 Task: In the  document ion.pdf Insert horizontal line 'below the text' Create the translated copy of the document in  'Italian' Select the first point and Clear Formatting
Action: Mouse moved to (389, 278)
Screenshot: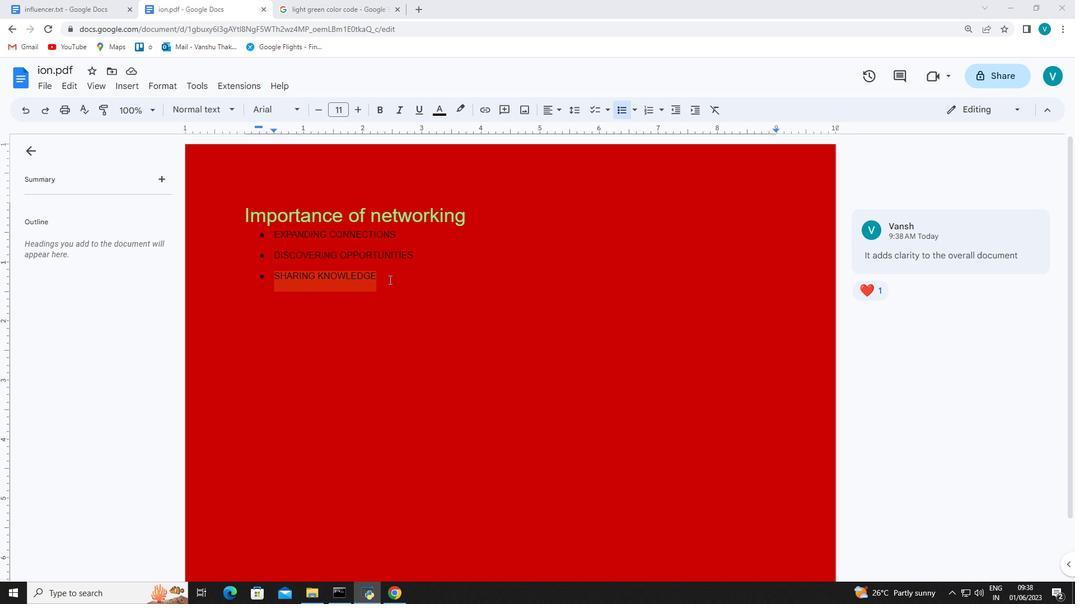 
Action: Mouse pressed left at (389, 278)
Screenshot: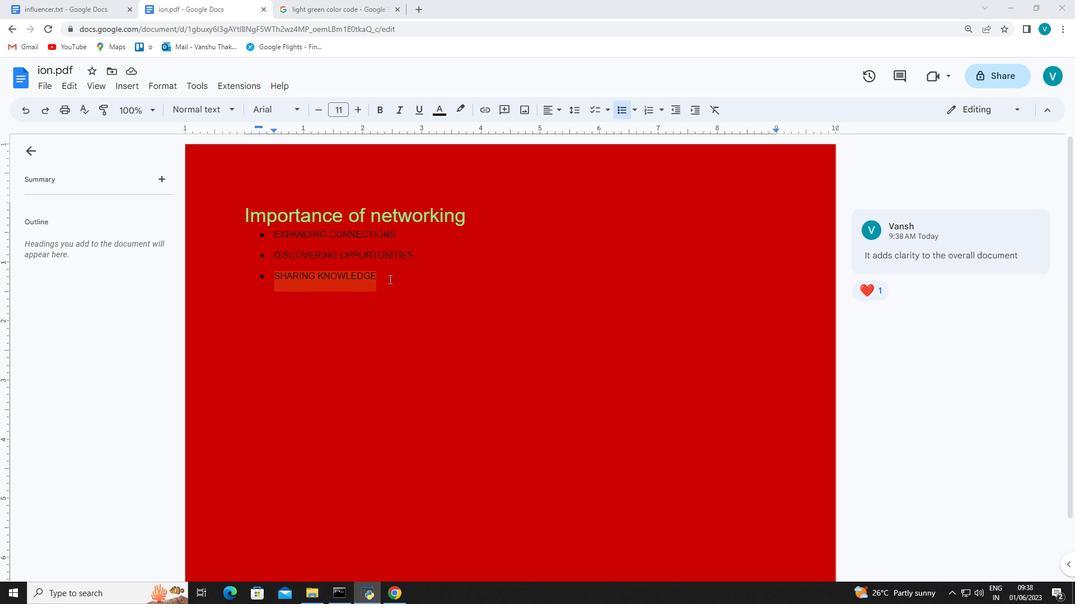 
Action: Mouse moved to (390, 277)
Screenshot: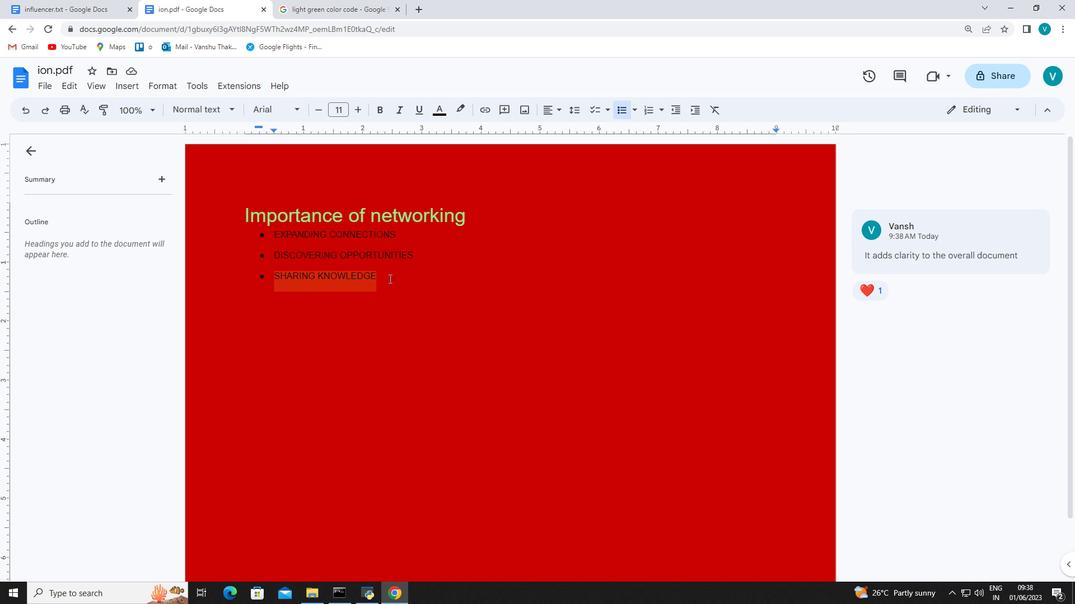 
Action: Key pressed <Key.enter>
Screenshot: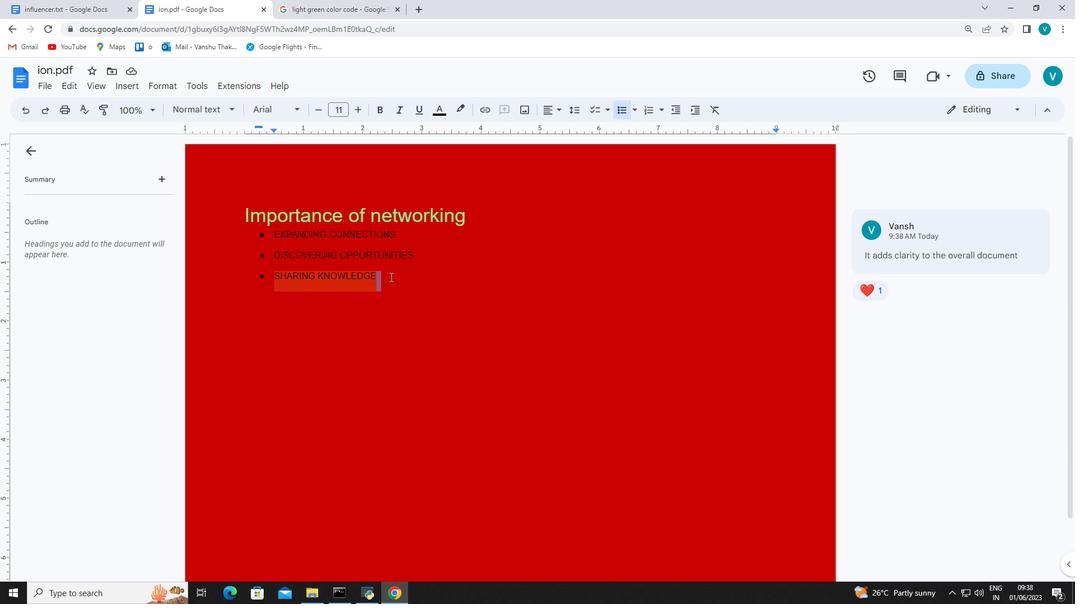 
Action: Mouse moved to (378, 278)
Screenshot: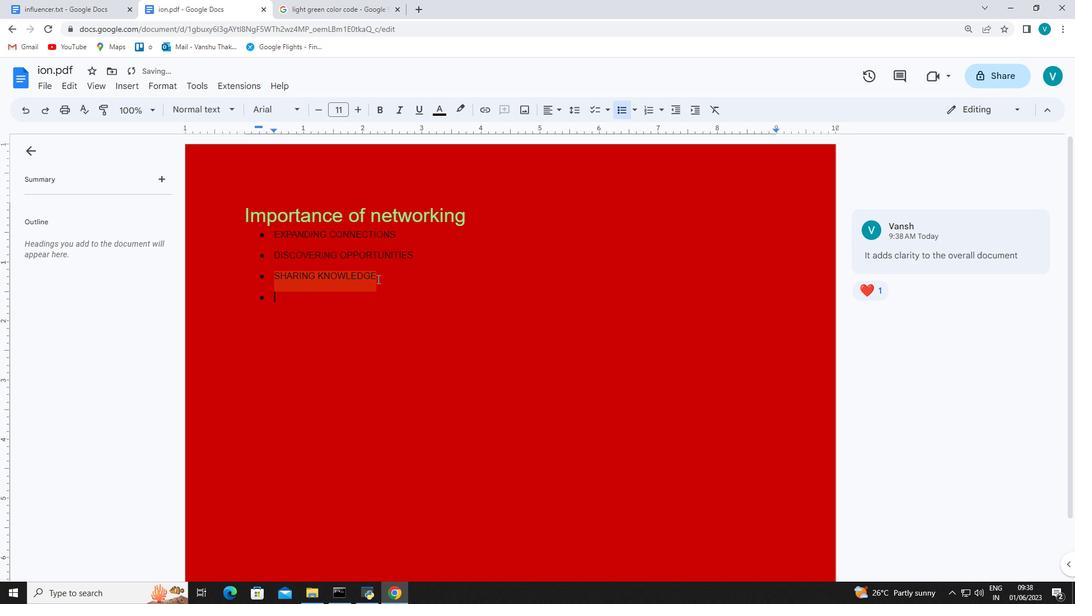 
Action: Mouse pressed left at (378, 278)
Screenshot: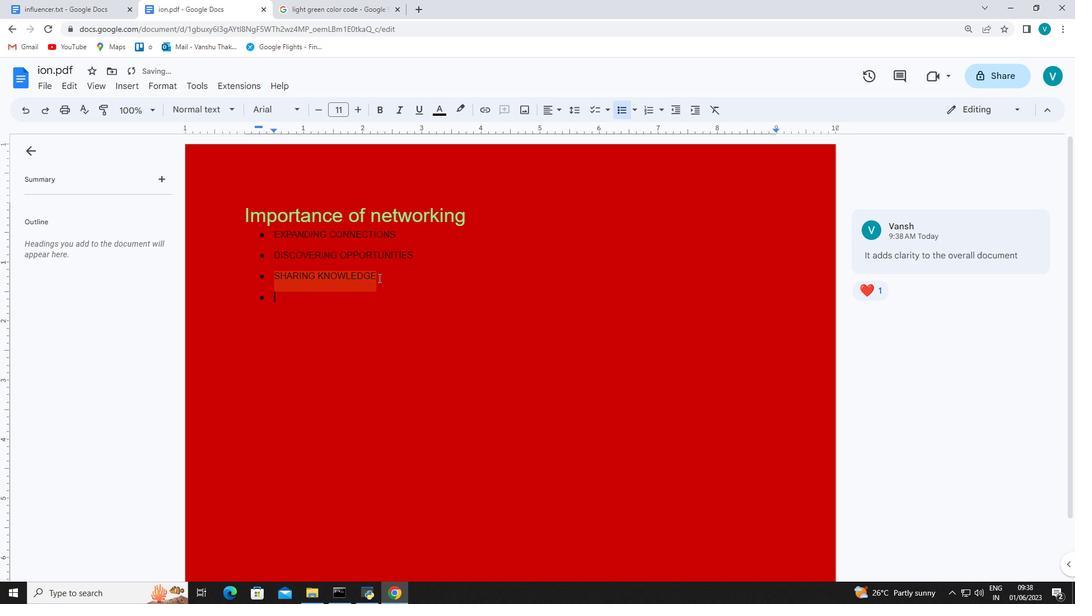 
Action: Mouse moved to (265, 300)
Screenshot: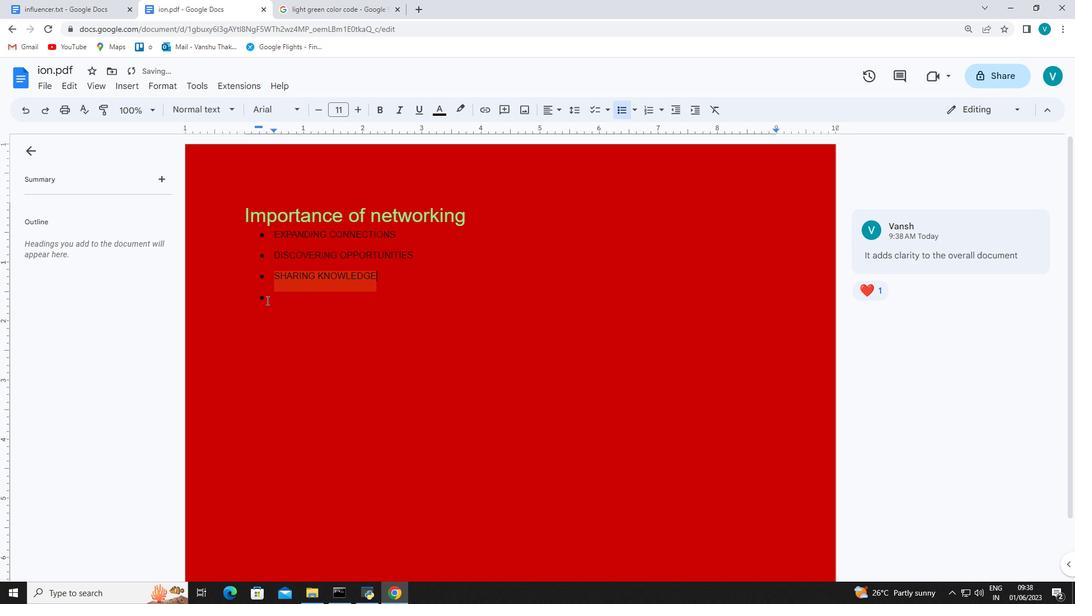 
Action: Mouse pressed left at (265, 300)
Screenshot: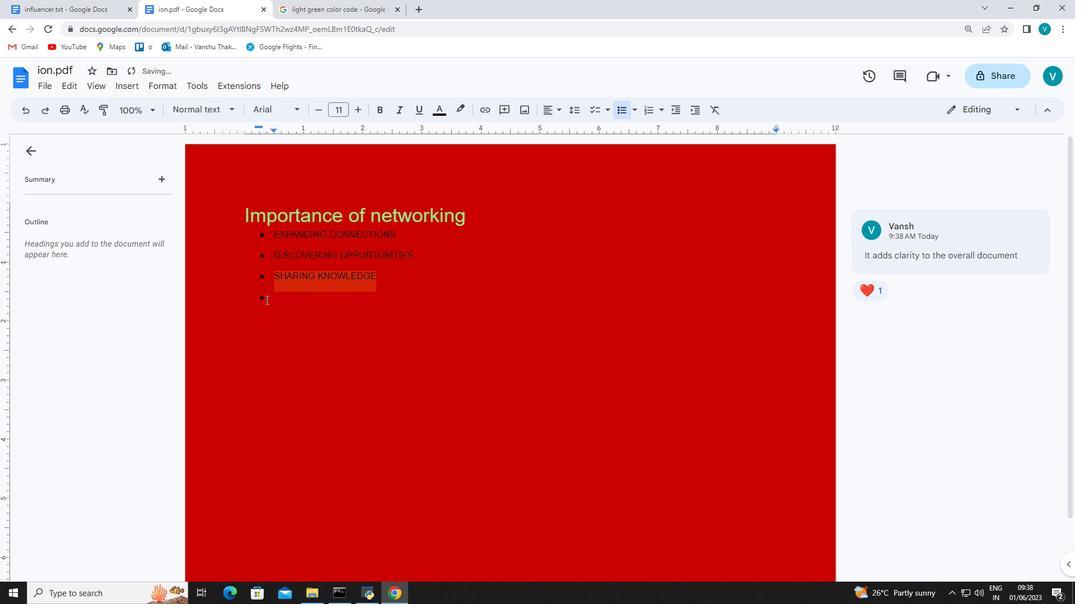 
Action: Mouse moved to (264, 299)
Screenshot: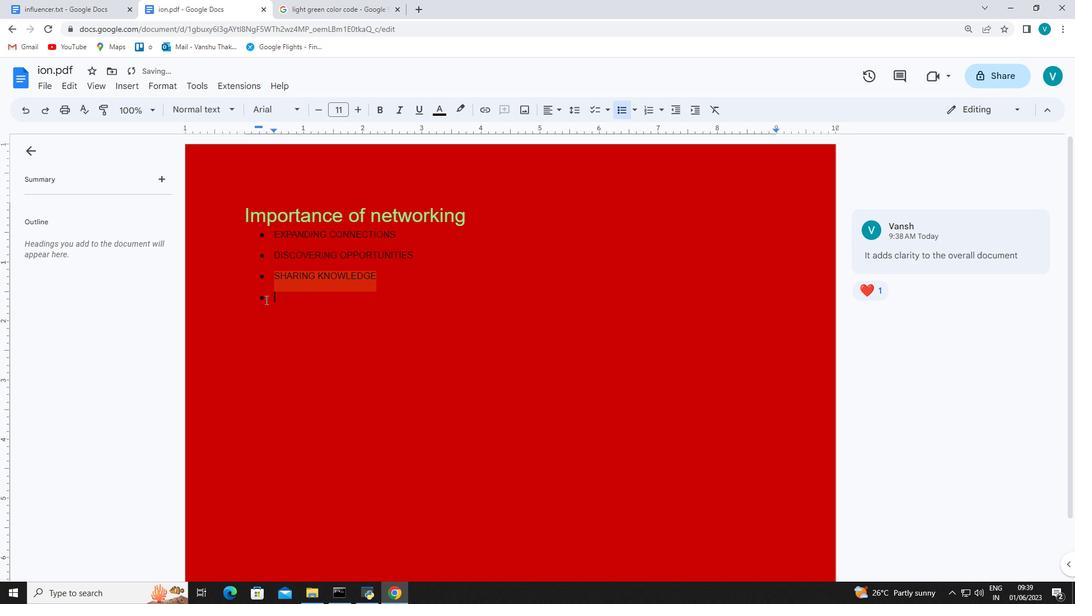 
Action: Mouse pressed left at (264, 299)
Screenshot: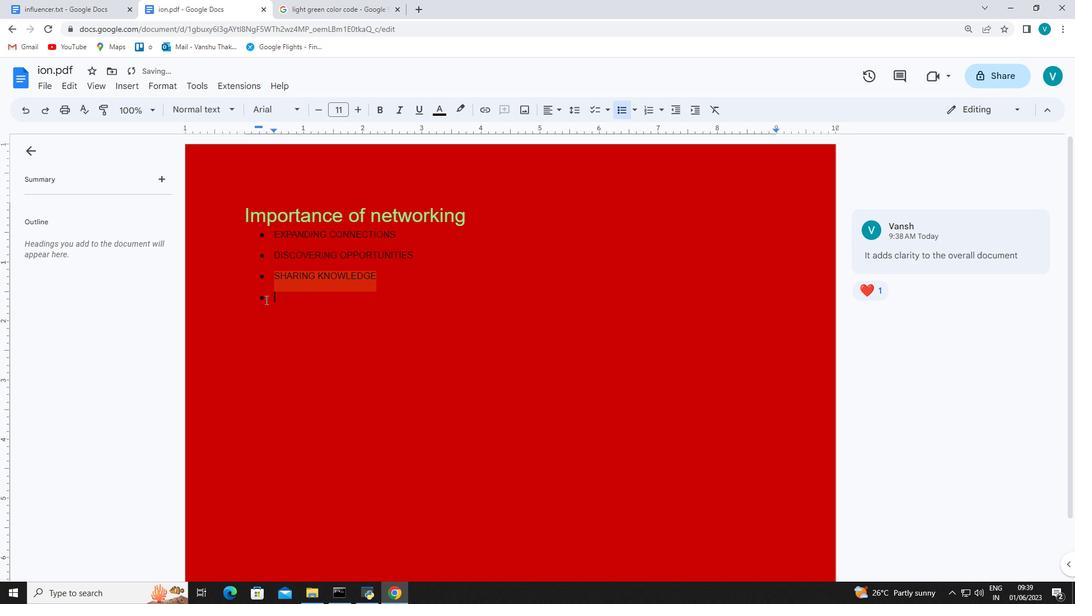 
Action: Mouse moved to (266, 298)
Screenshot: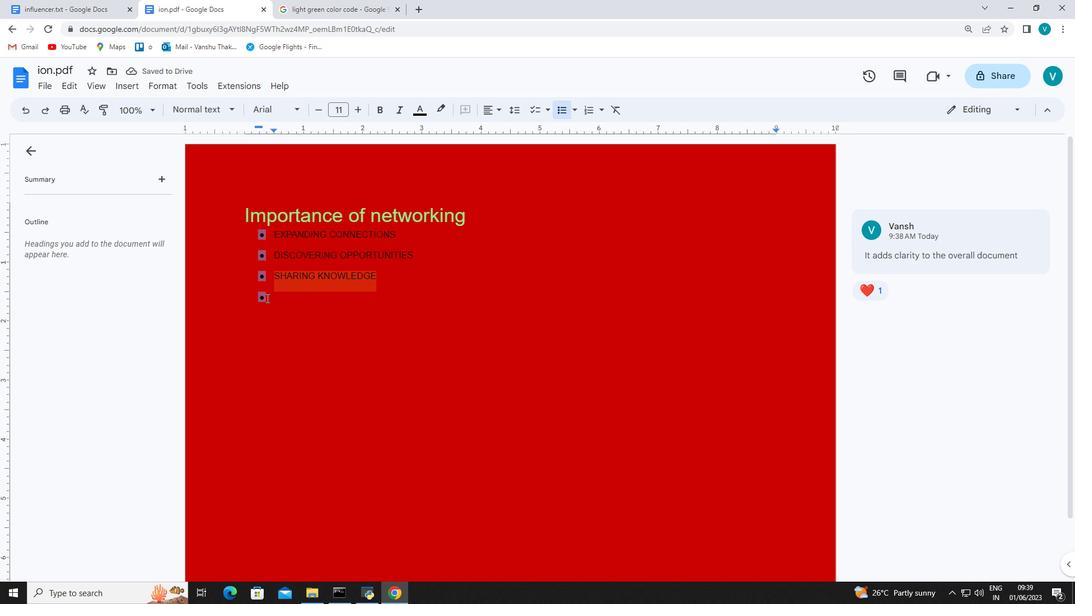 
Action: Mouse pressed left at (266, 298)
Screenshot: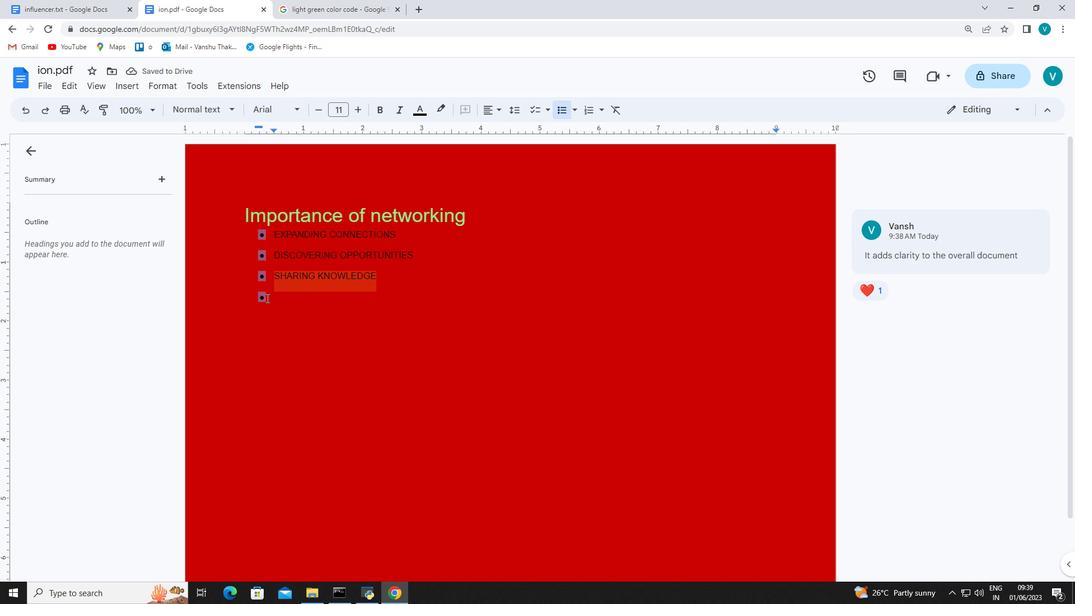 
Action: Mouse moved to (270, 301)
Screenshot: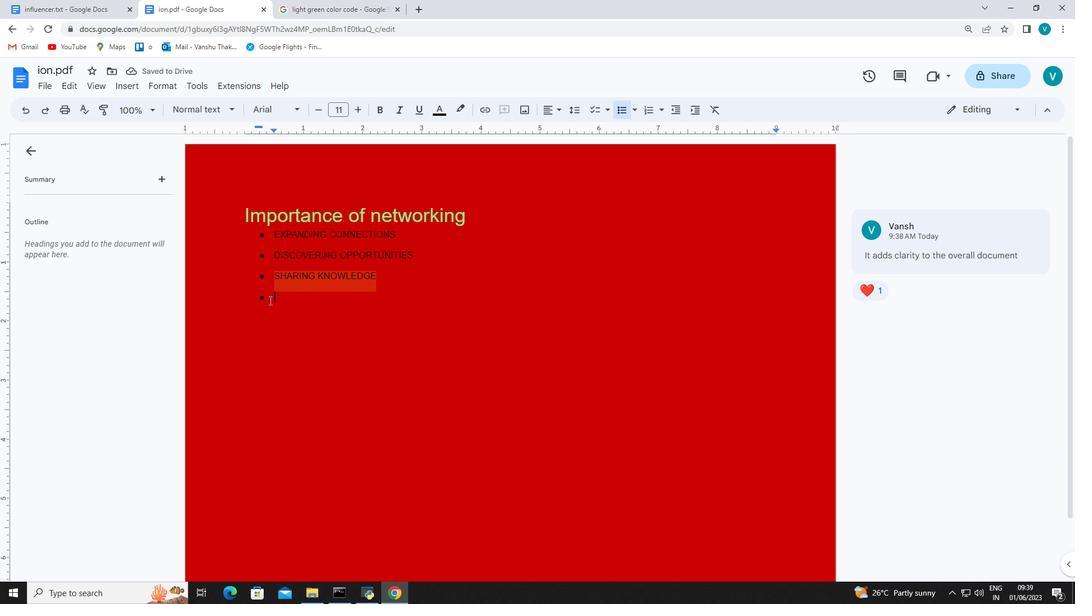 
Action: Key pressed <Key.backspace>
Screenshot: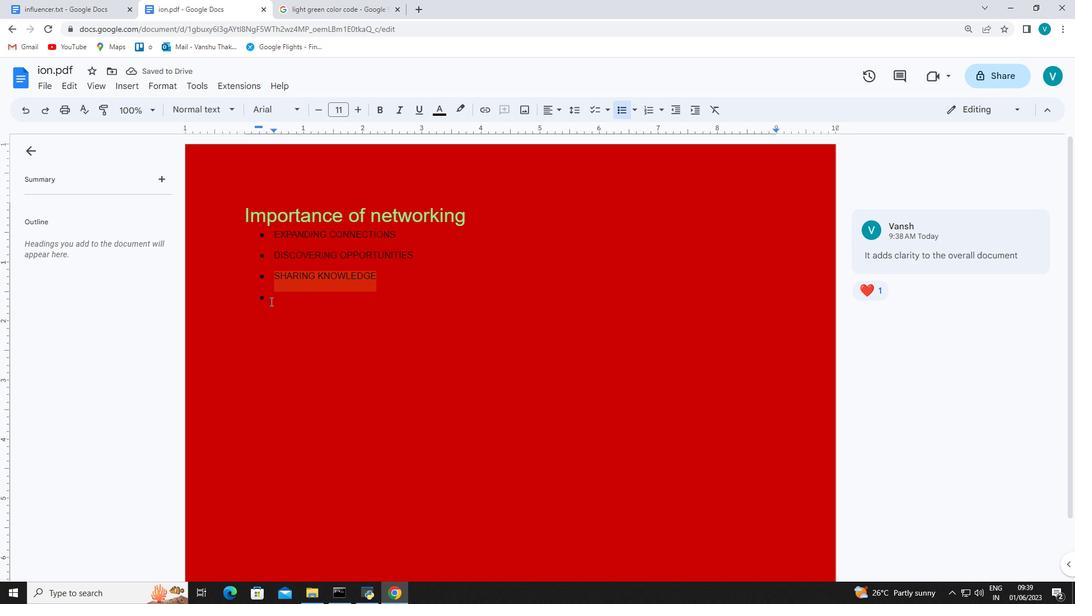 
Action: Mouse moved to (387, 272)
Screenshot: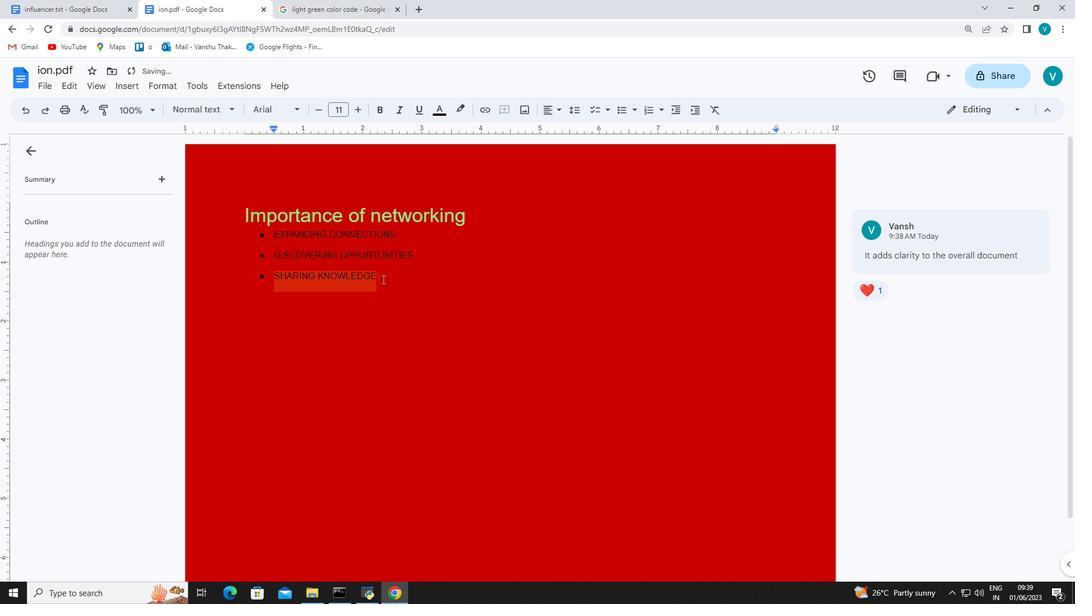 
Action: Mouse pressed left at (387, 272)
Screenshot: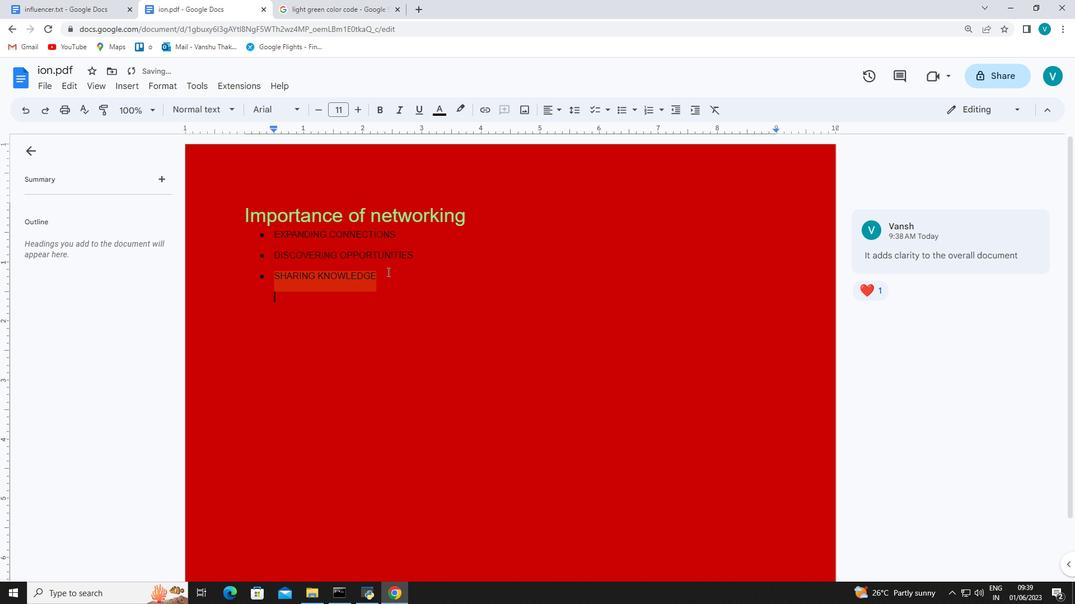 
Action: Mouse moved to (133, 89)
Screenshot: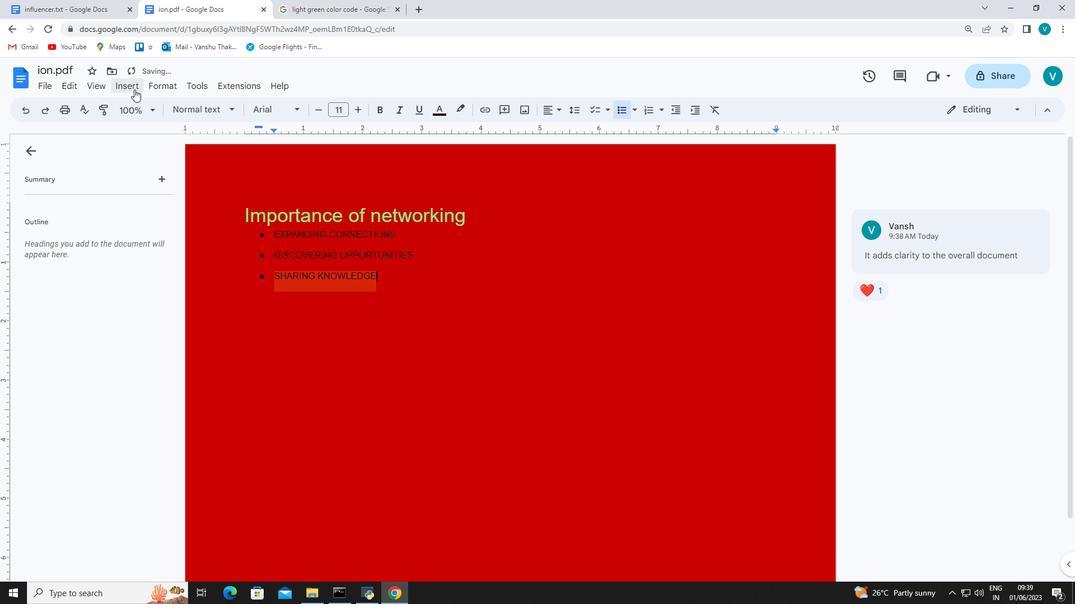 
Action: Mouse pressed left at (133, 89)
Screenshot: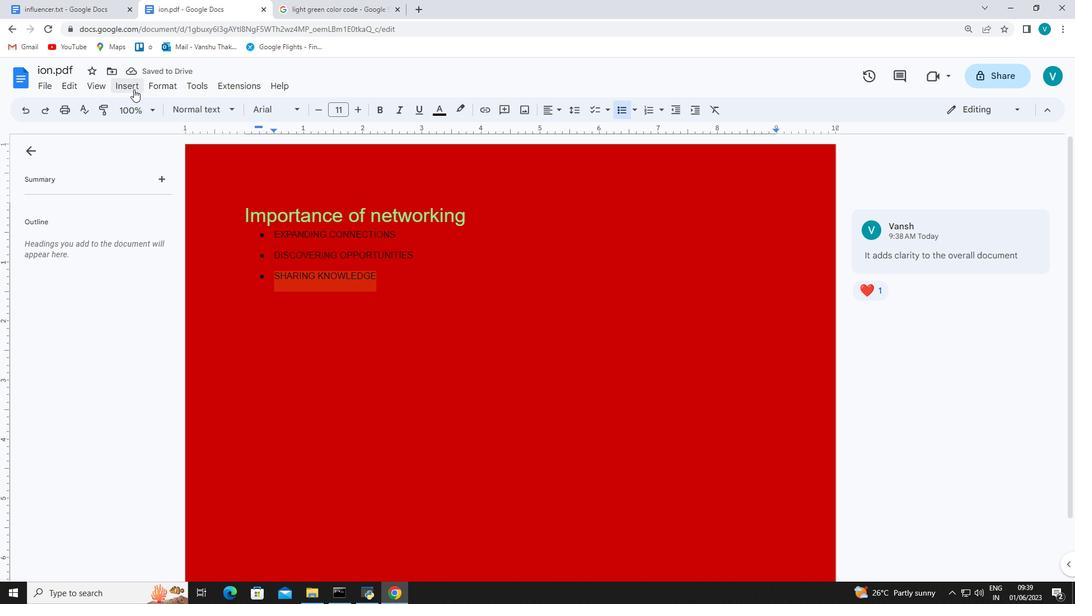 
Action: Mouse moved to (145, 187)
Screenshot: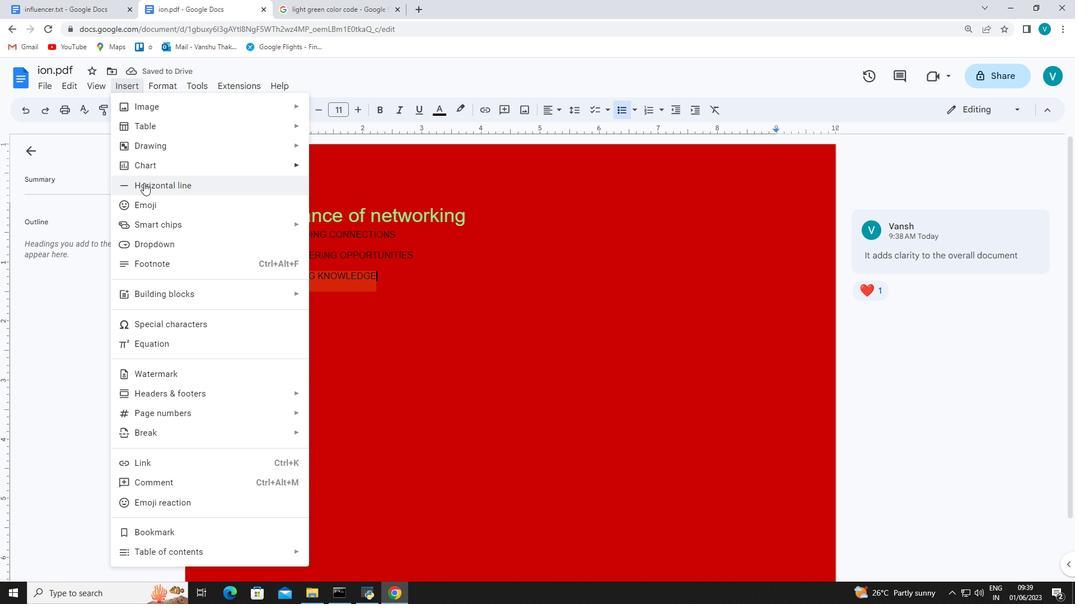 
Action: Mouse pressed left at (145, 187)
Screenshot: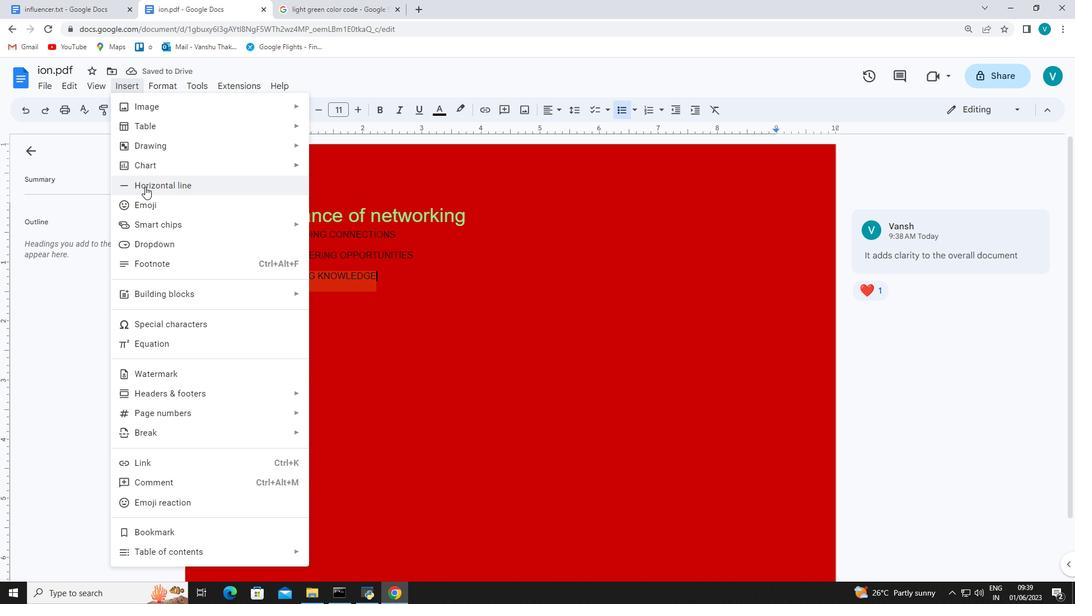 
Action: Mouse moved to (199, 86)
Screenshot: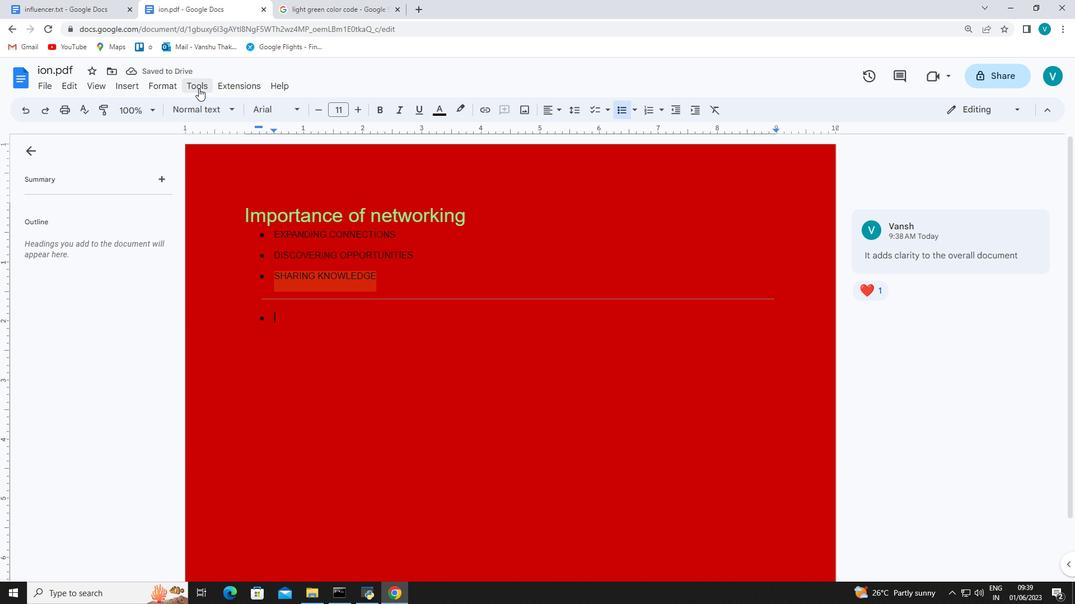 
Action: Mouse pressed left at (199, 86)
Screenshot: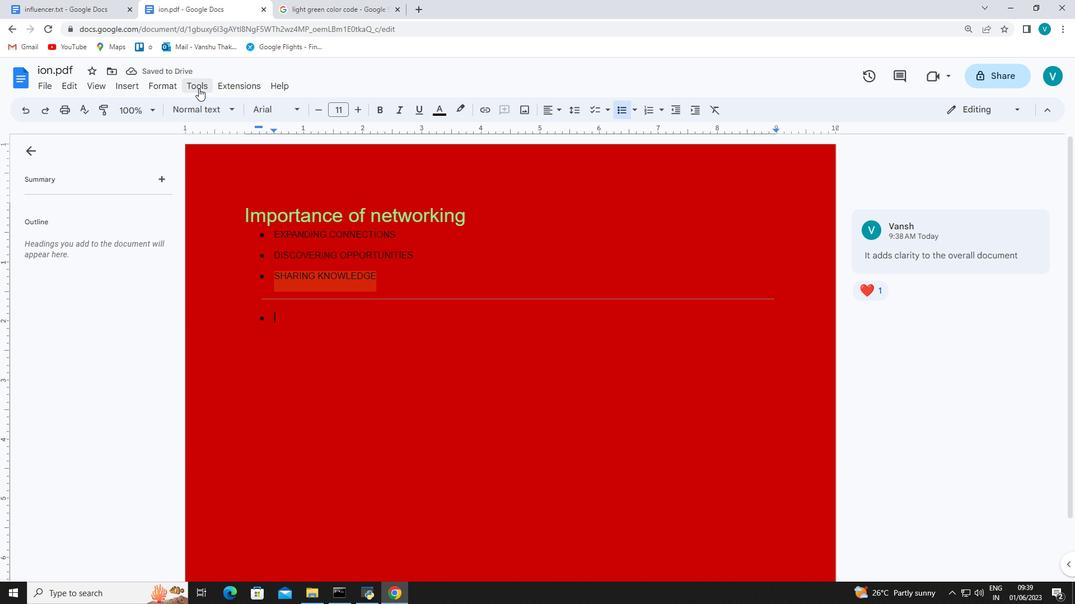 
Action: Mouse moved to (206, 272)
Screenshot: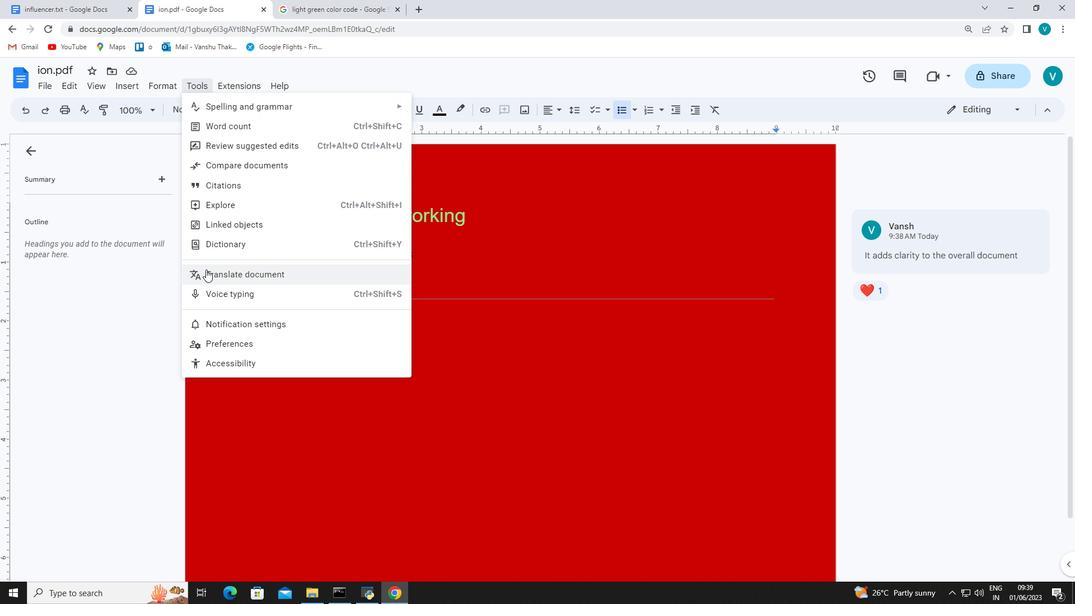 
Action: Mouse pressed left at (206, 272)
Screenshot: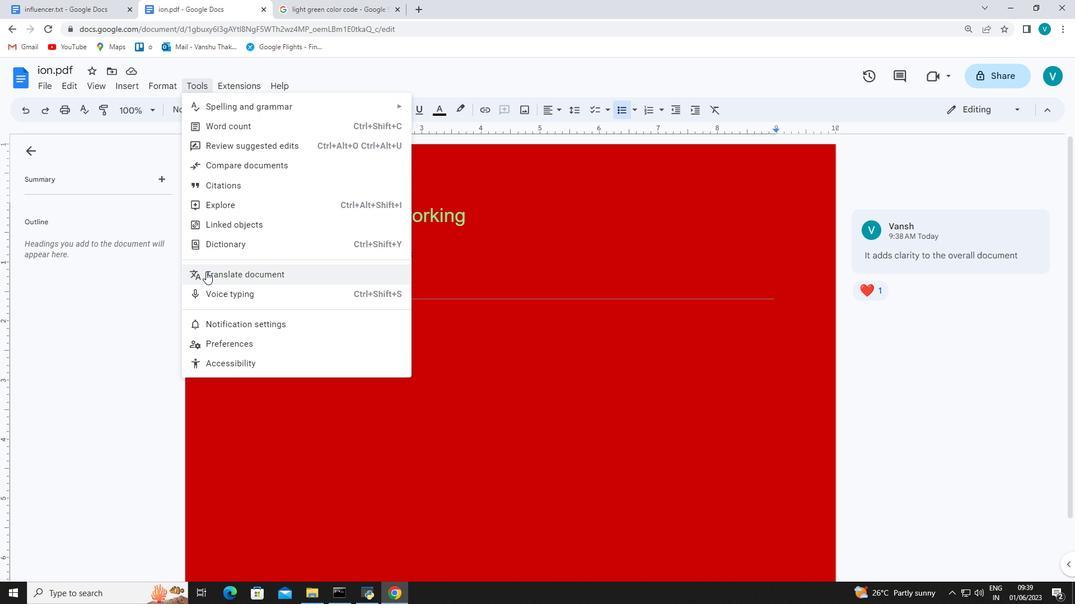 
Action: Mouse moved to (508, 344)
Screenshot: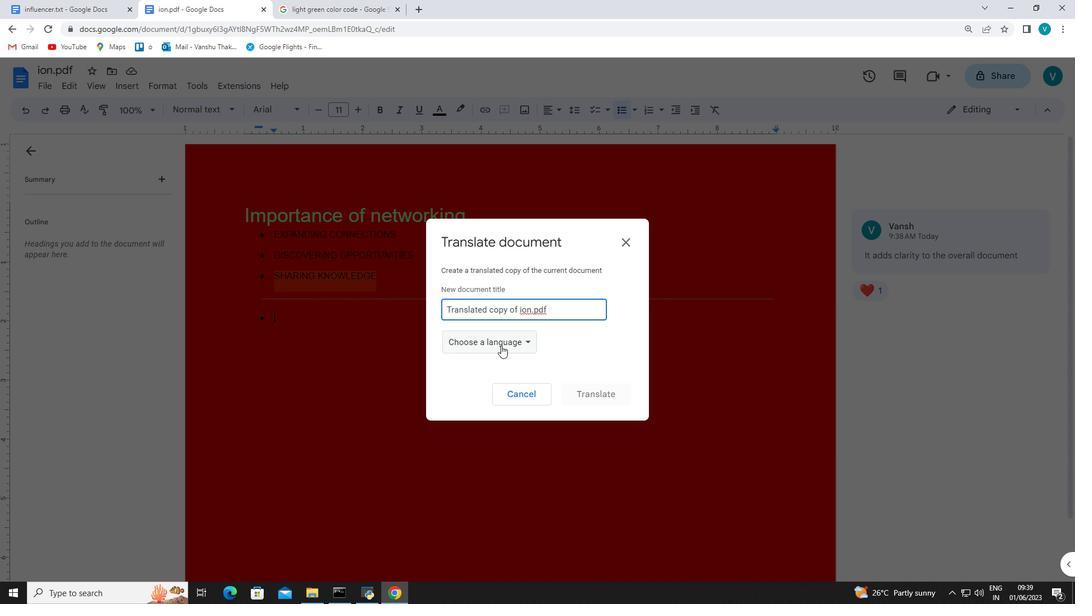 
Action: Mouse pressed left at (508, 344)
Screenshot: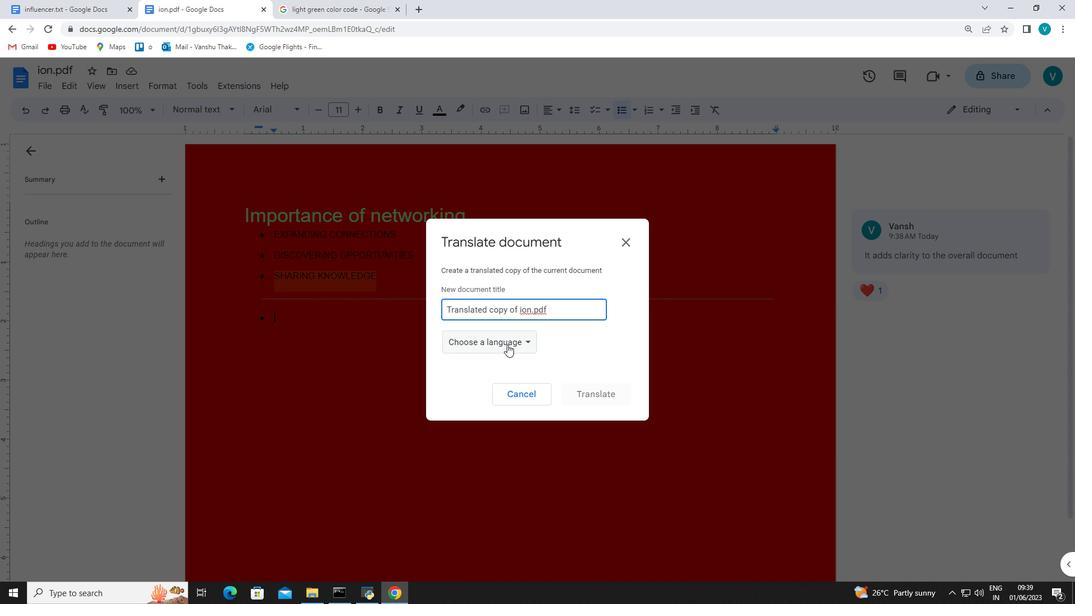 
Action: Mouse moved to (496, 388)
Screenshot: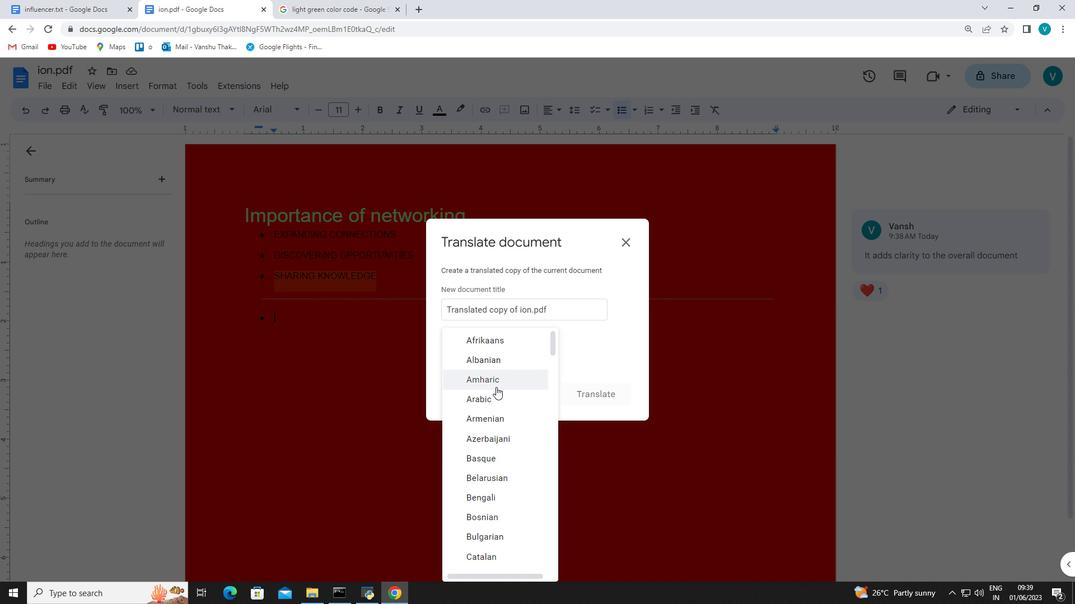 
Action: Mouse scrolled (496, 388) with delta (0, 0)
Screenshot: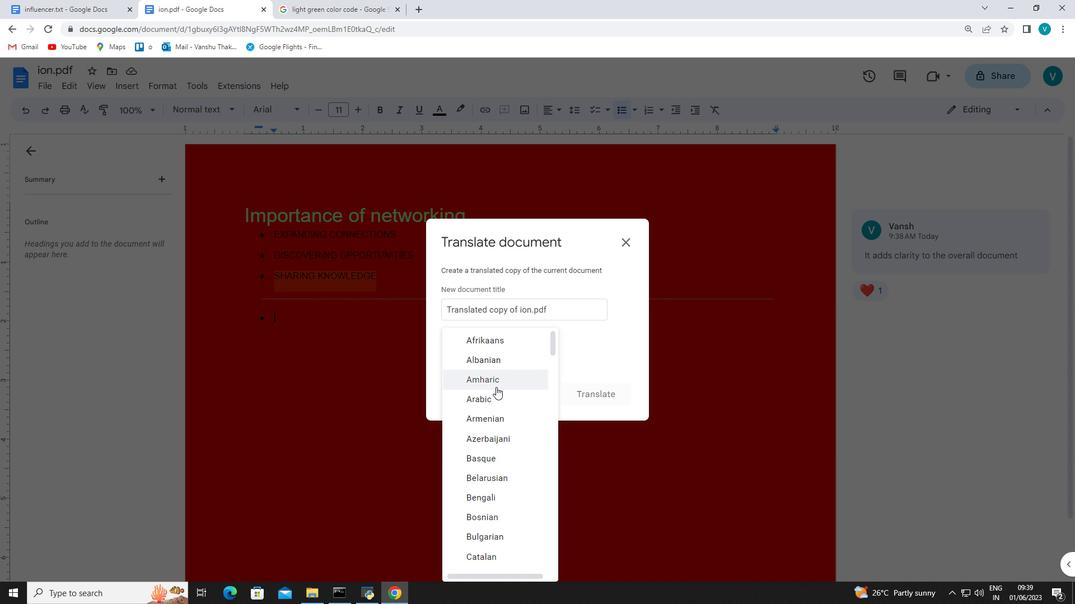 
Action: Mouse scrolled (496, 388) with delta (0, 0)
Screenshot: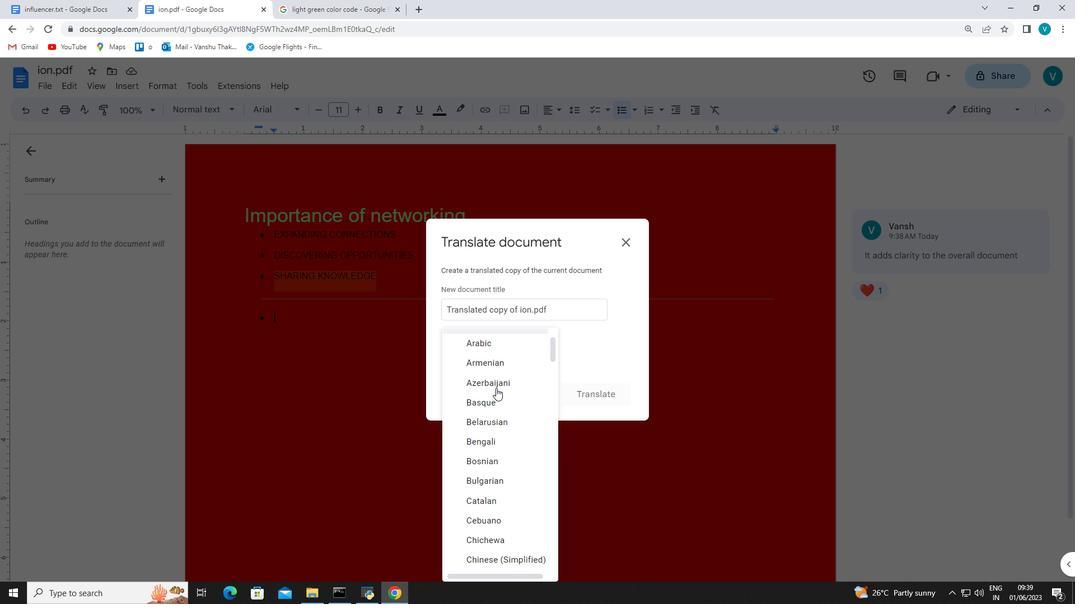 
Action: Mouse scrolled (496, 388) with delta (0, 0)
Screenshot: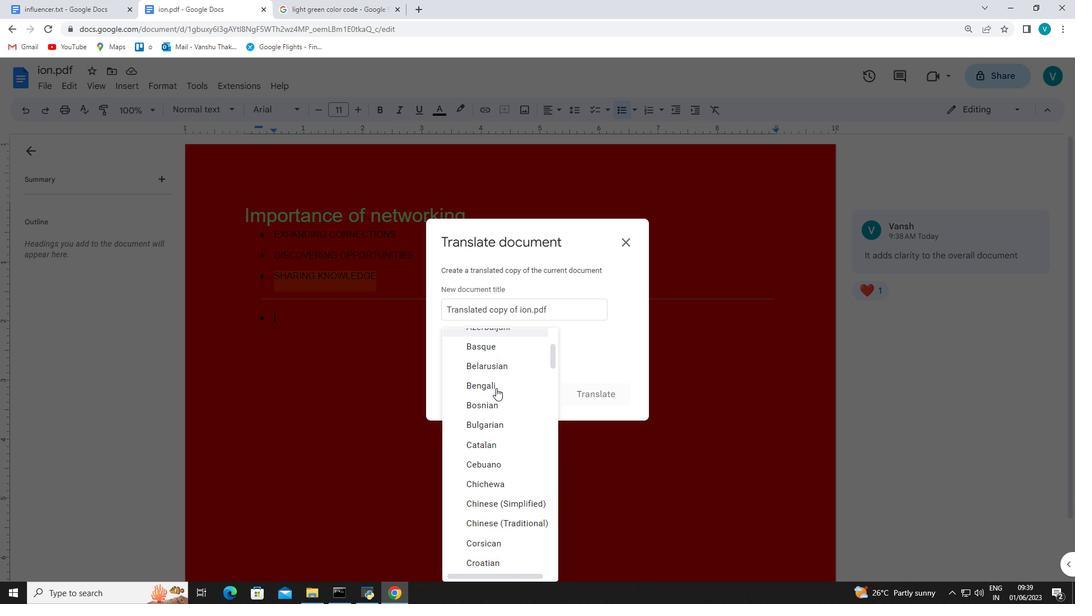 
Action: Mouse scrolled (496, 388) with delta (0, 0)
Screenshot: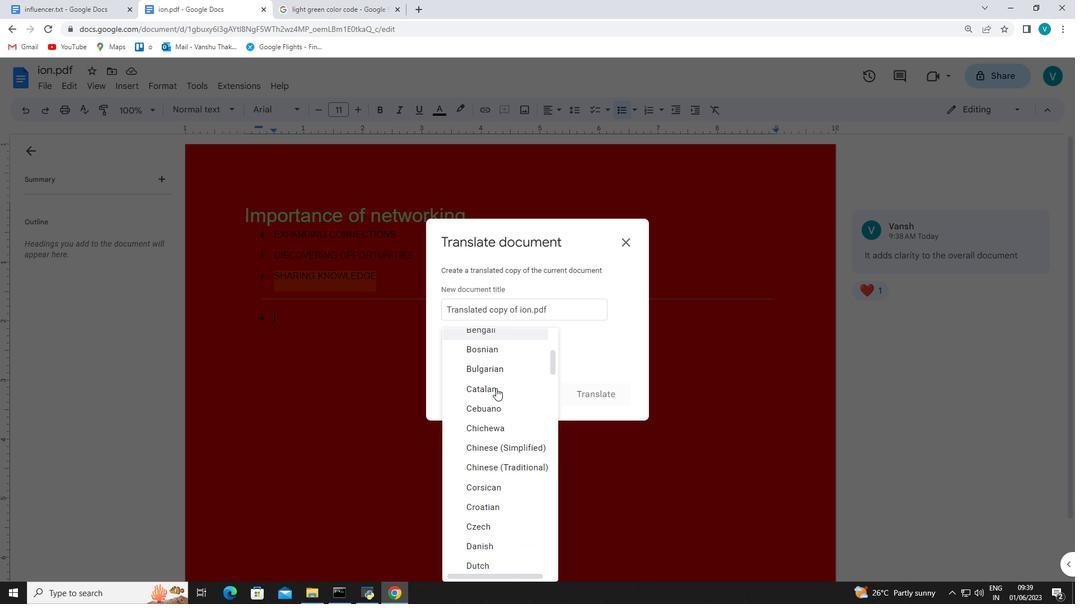 
Action: Mouse scrolled (496, 388) with delta (0, 0)
Screenshot: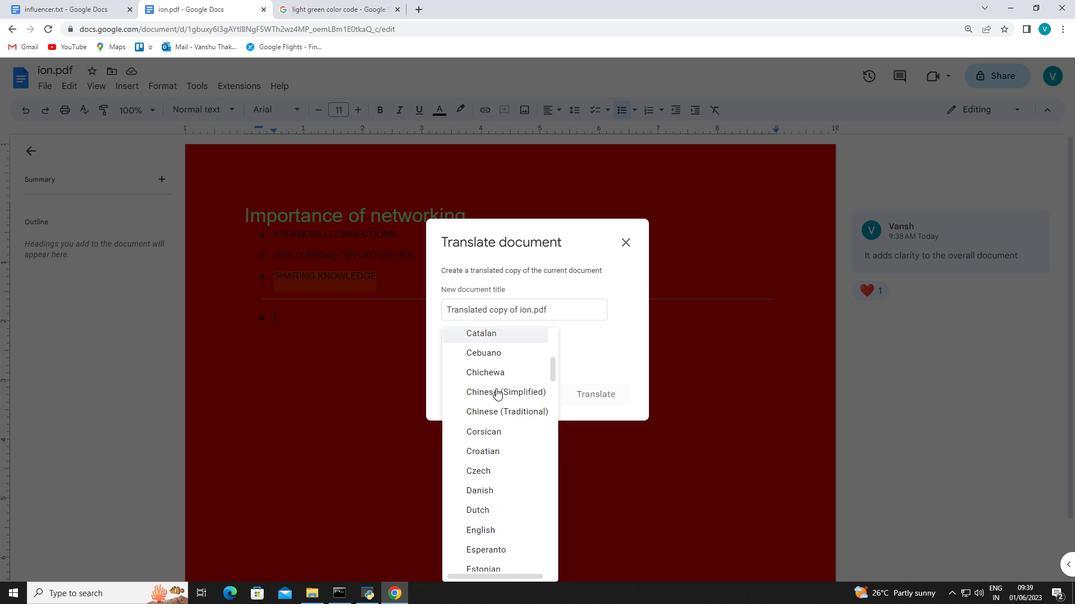 
Action: Mouse scrolled (496, 388) with delta (0, 0)
Screenshot: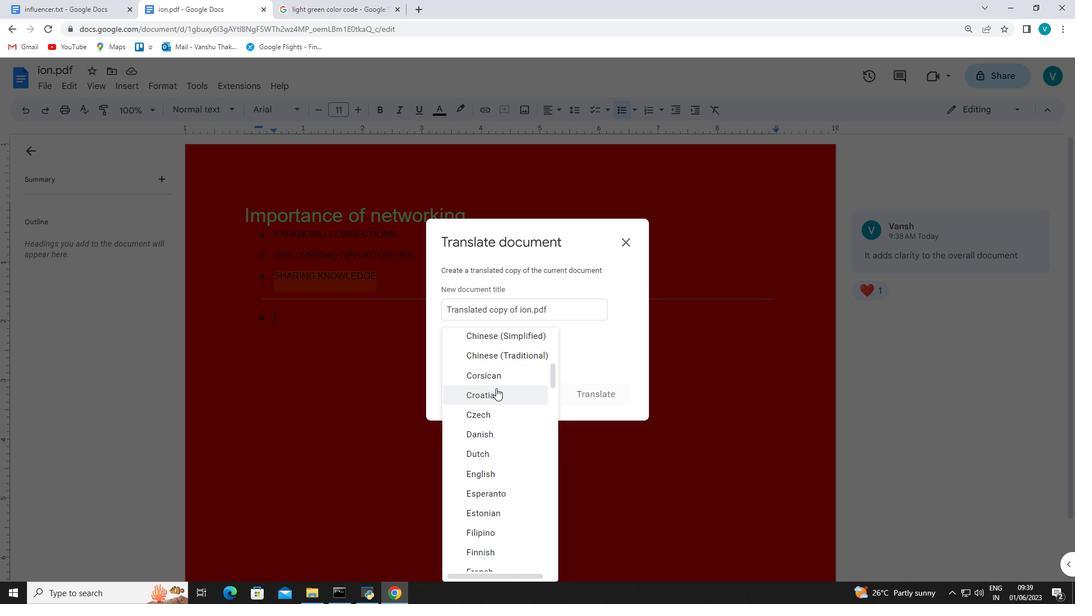 
Action: Mouse scrolled (496, 388) with delta (0, 0)
Screenshot: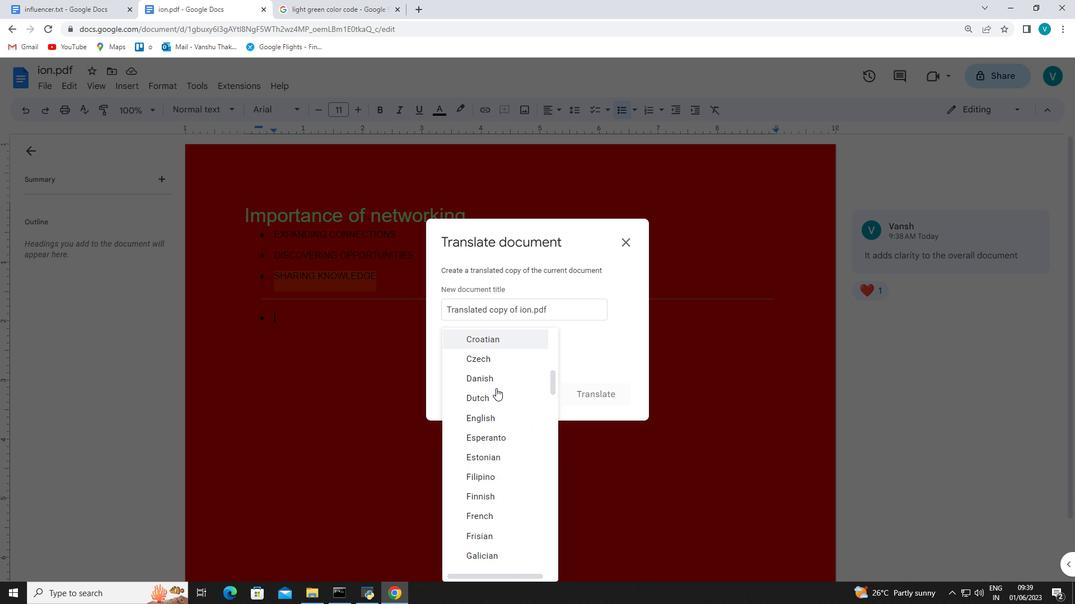 
Action: Mouse scrolled (496, 388) with delta (0, 0)
Screenshot: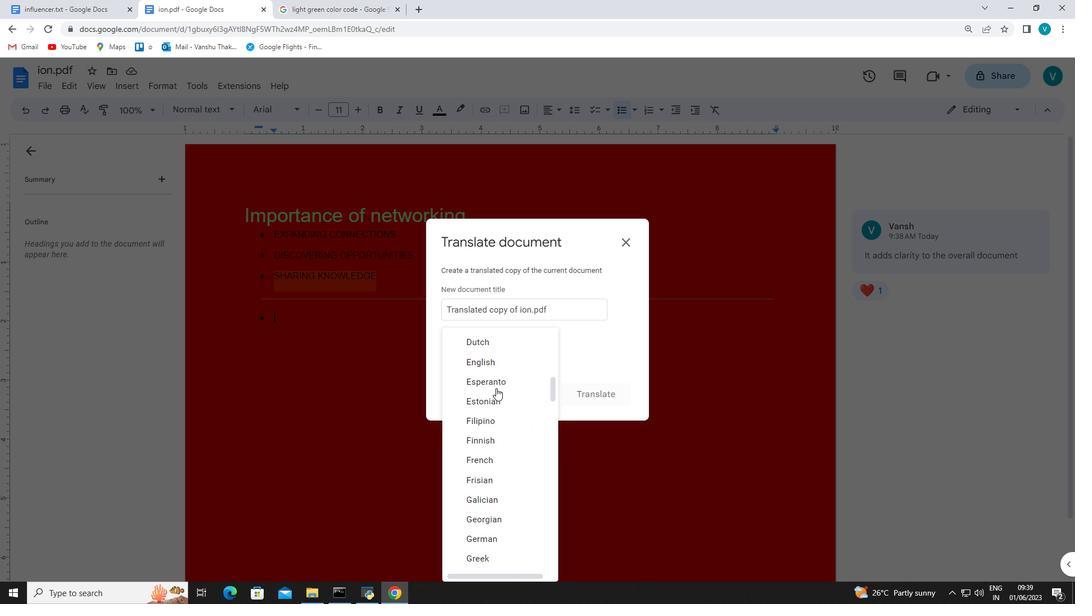 
Action: Mouse scrolled (496, 388) with delta (0, 0)
Screenshot: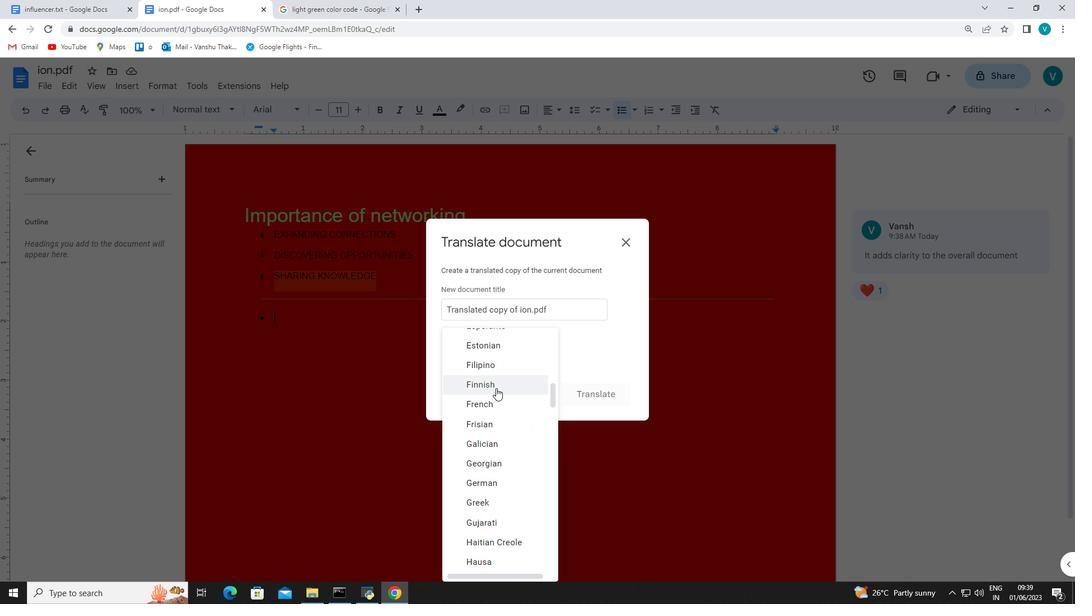
Action: Mouse scrolled (496, 388) with delta (0, 0)
Screenshot: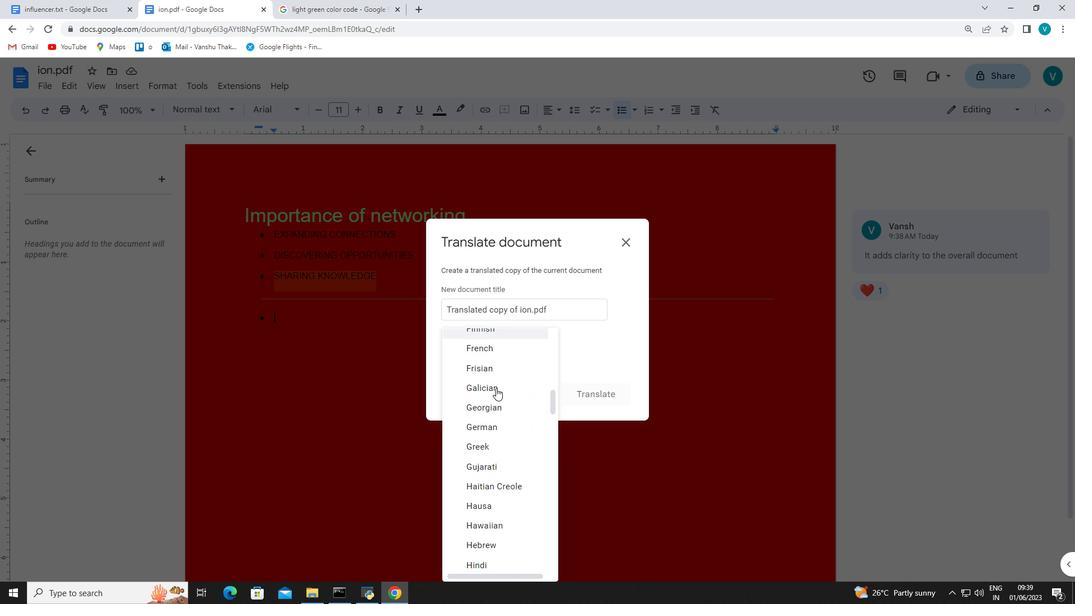 
Action: Mouse scrolled (496, 388) with delta (0, 0)
Screenshot: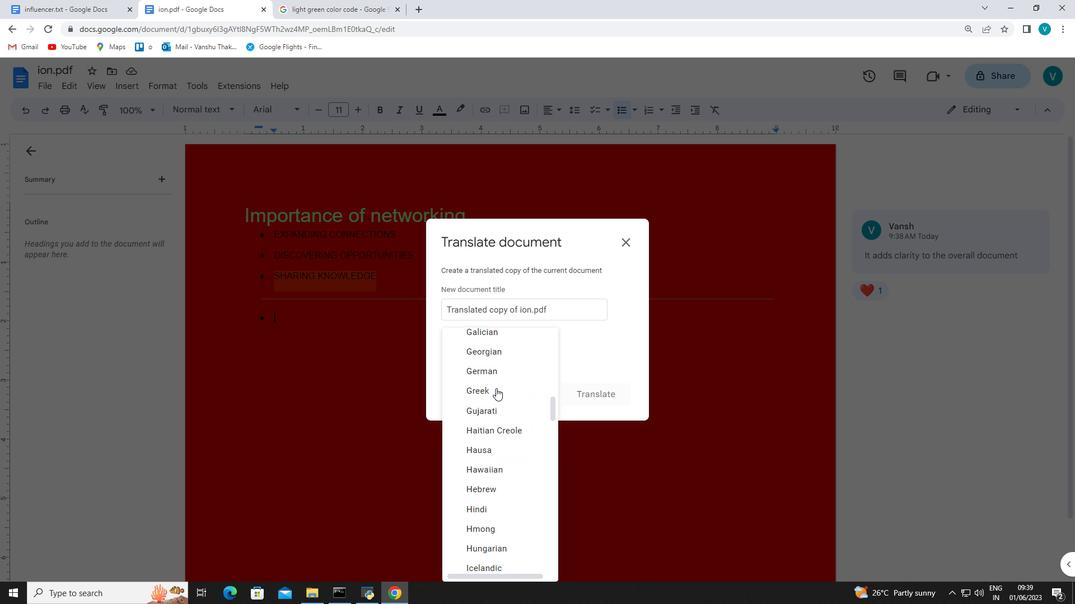 
Action: Mouse scrolled (496, 388) with delta (0, 0)
Screenshot: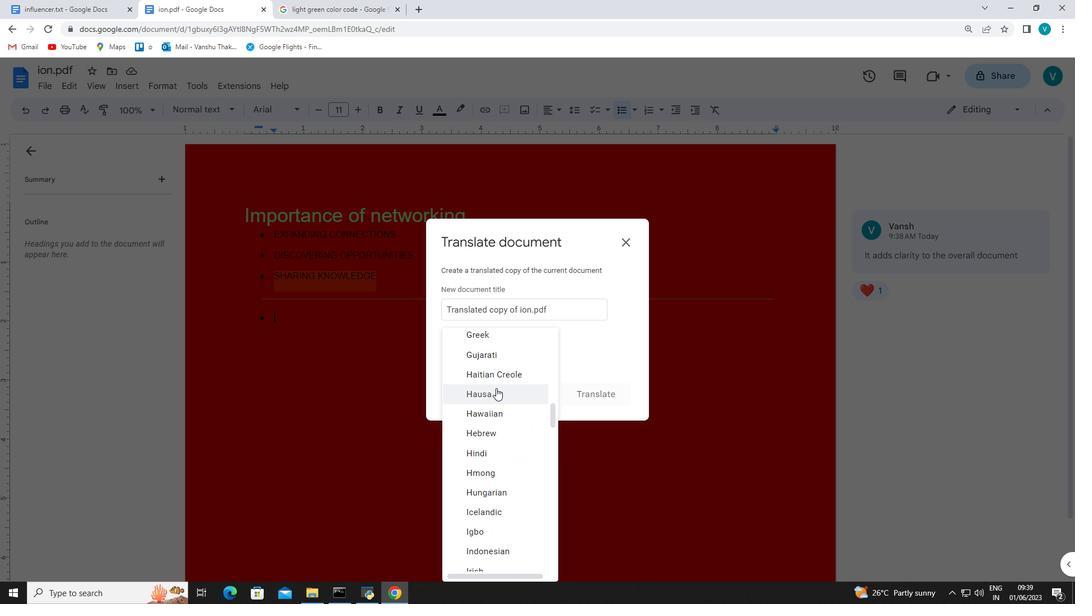 
Action: Mouse scrolled (496, 388) with delta (0, 0)
Screenshot: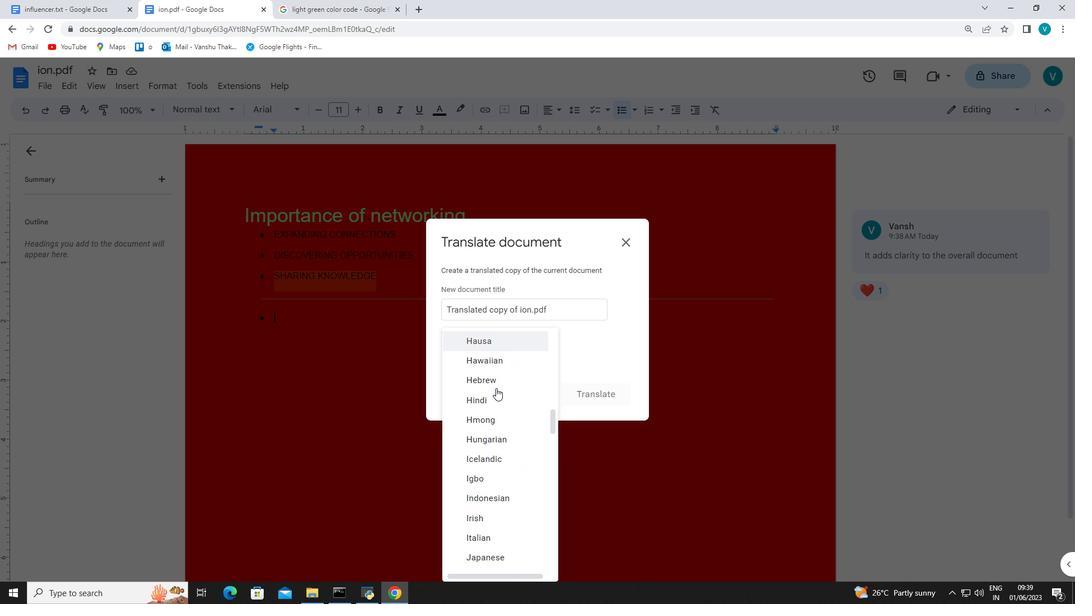 
Action: Mouse scrolled (496, 388) with delta (0, 0)
Screenshot: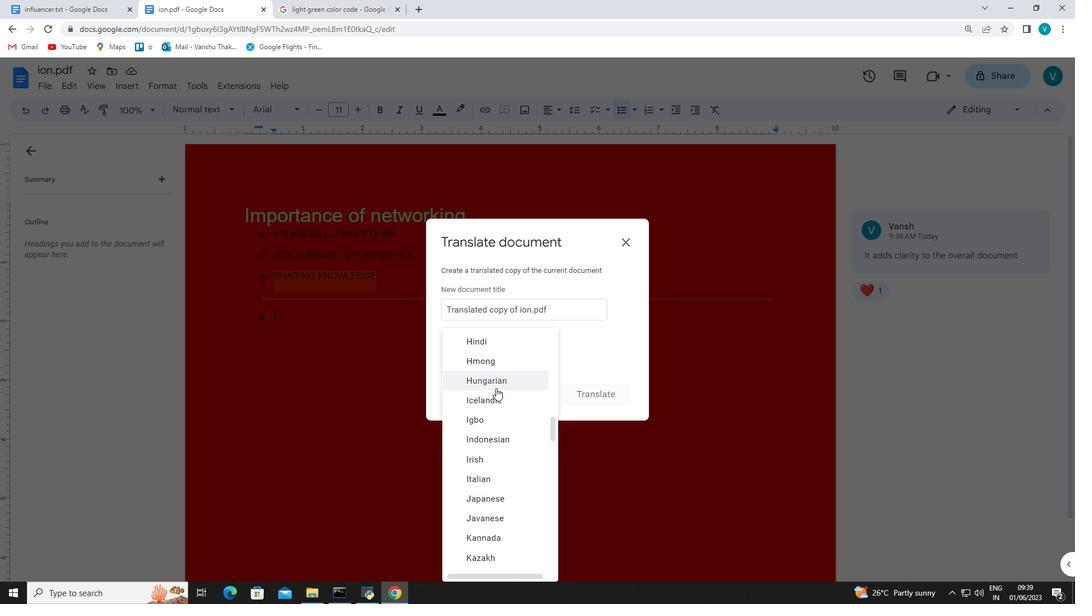 
Action: Mouse moved to (497, 422)
Screenshot: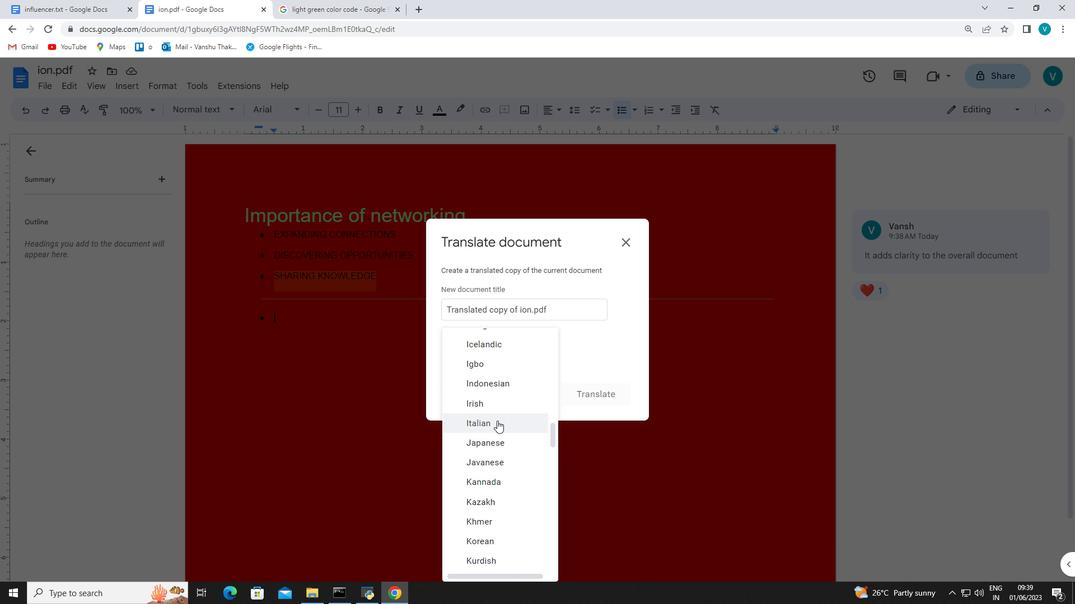 
Action: Mouse pressed left at (497, 422)
Screenshot: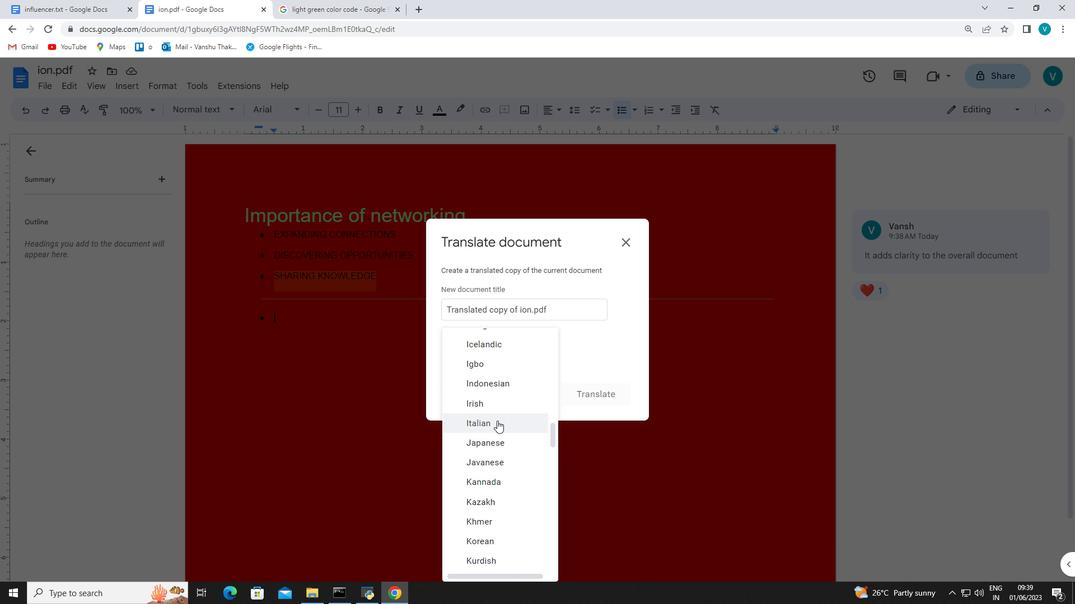 
Action: Mouse moved to (572, 397)
Screenshot: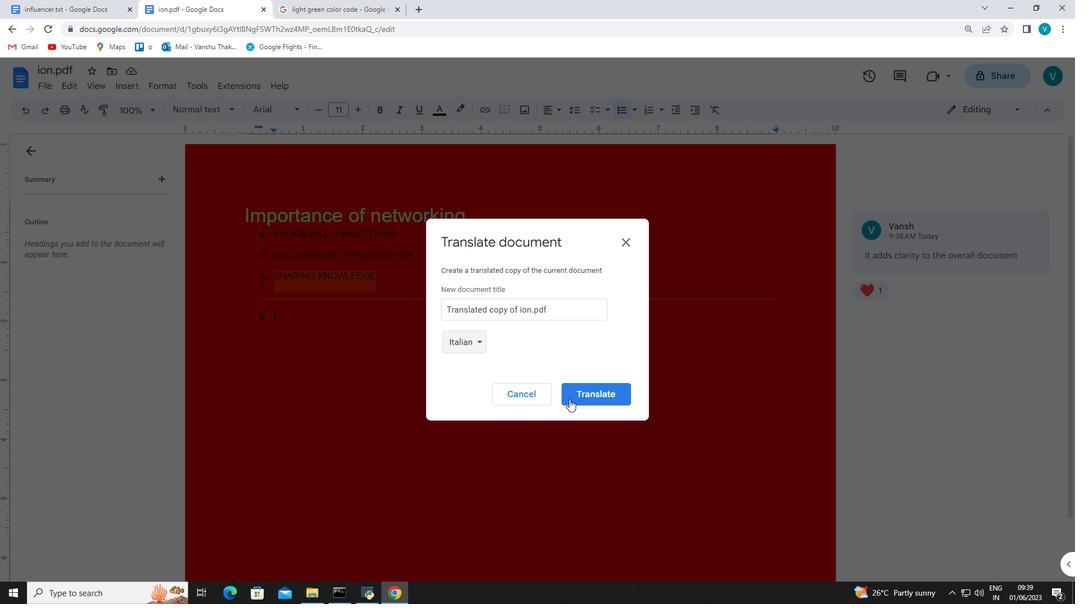 
Action: Mouse pressed left at (572, 397)
Screenshot: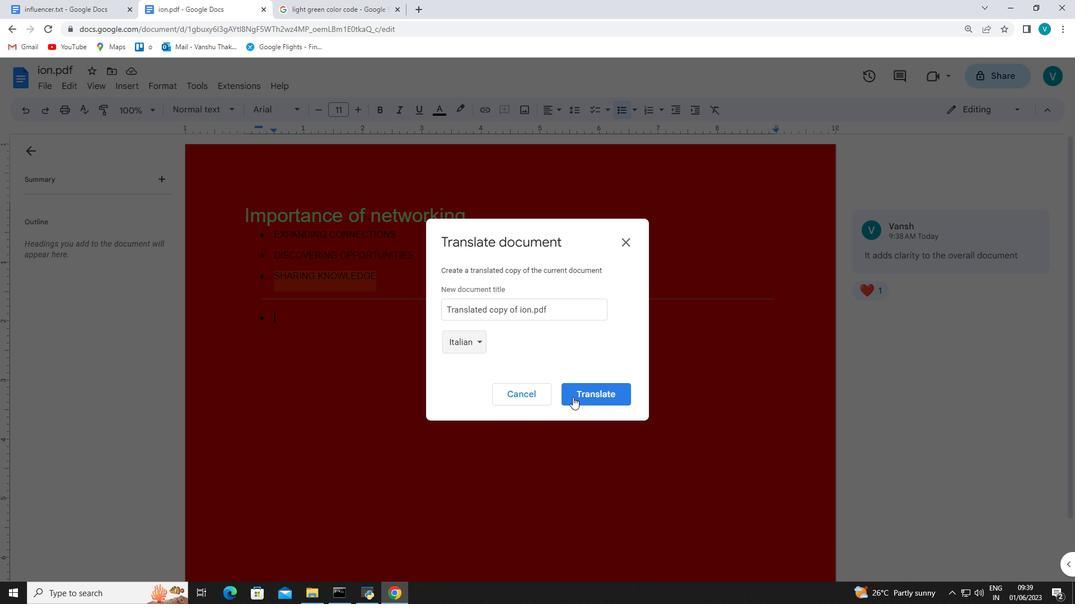 
Action: Mouse moved to (236, 0)
Screenshot: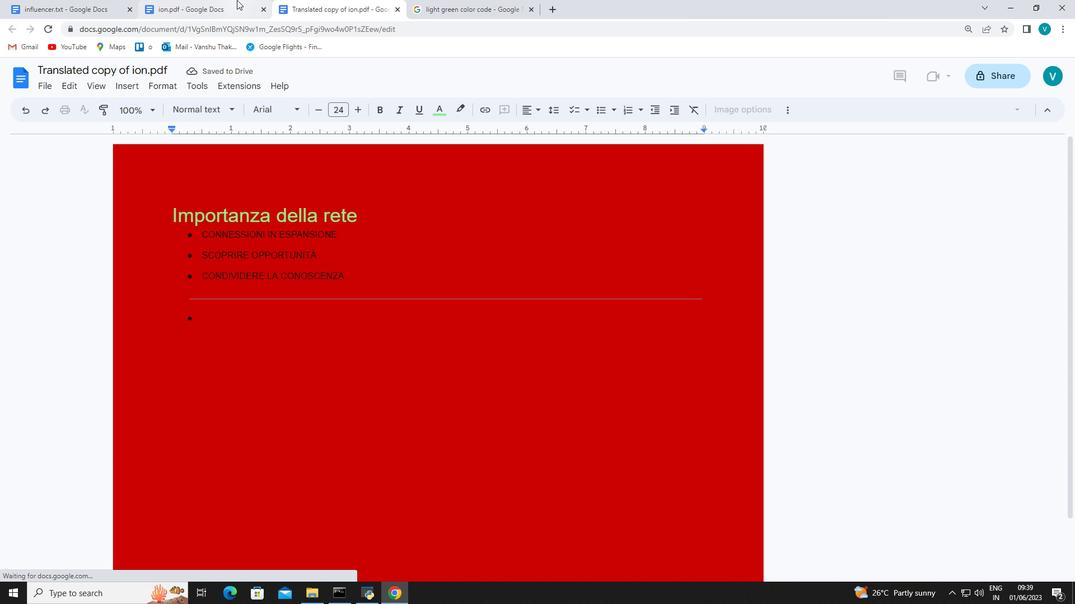 
Action: Mouse pressed left at (236, 0)
Screenshot: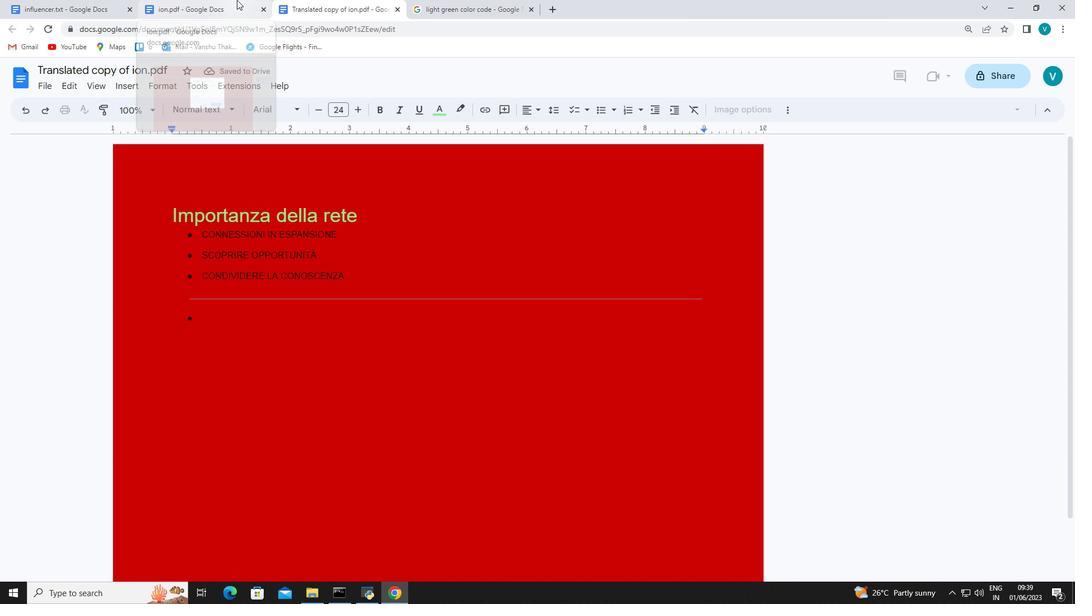 
Action: Mouse moved to (208, 91)
Screenshot: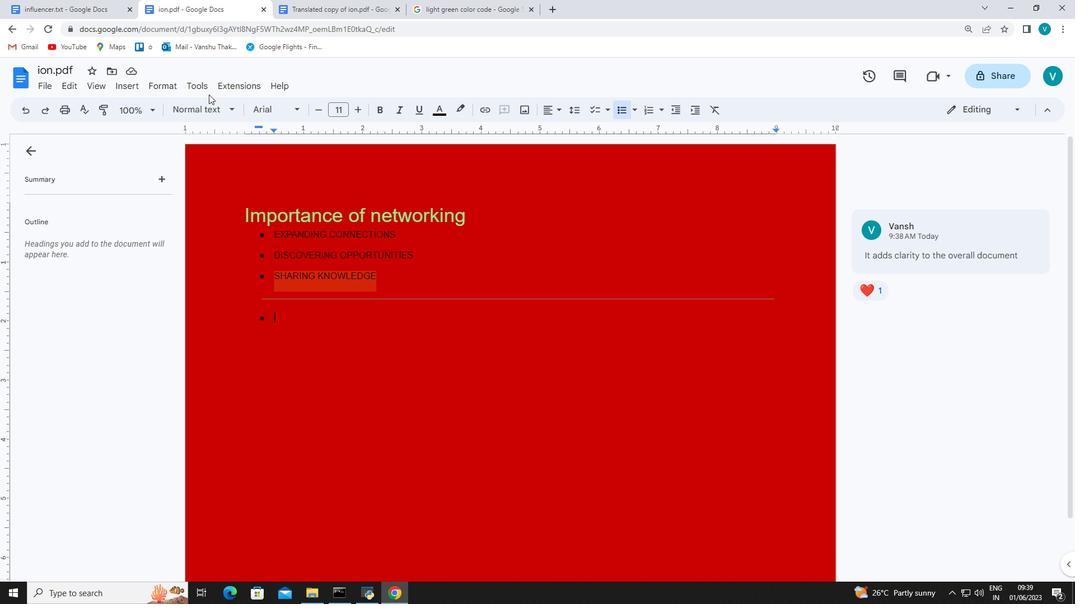 
Action: Mouse pressed left at (208, 91)
Screenshot: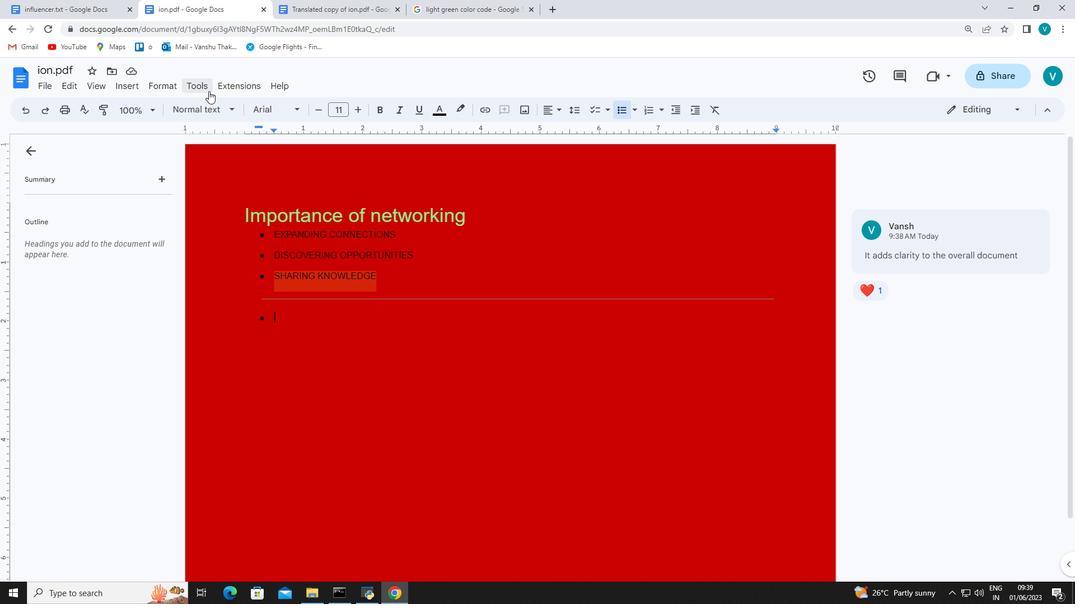 
Action: Mouse moved to (161, 90)
Screenshot: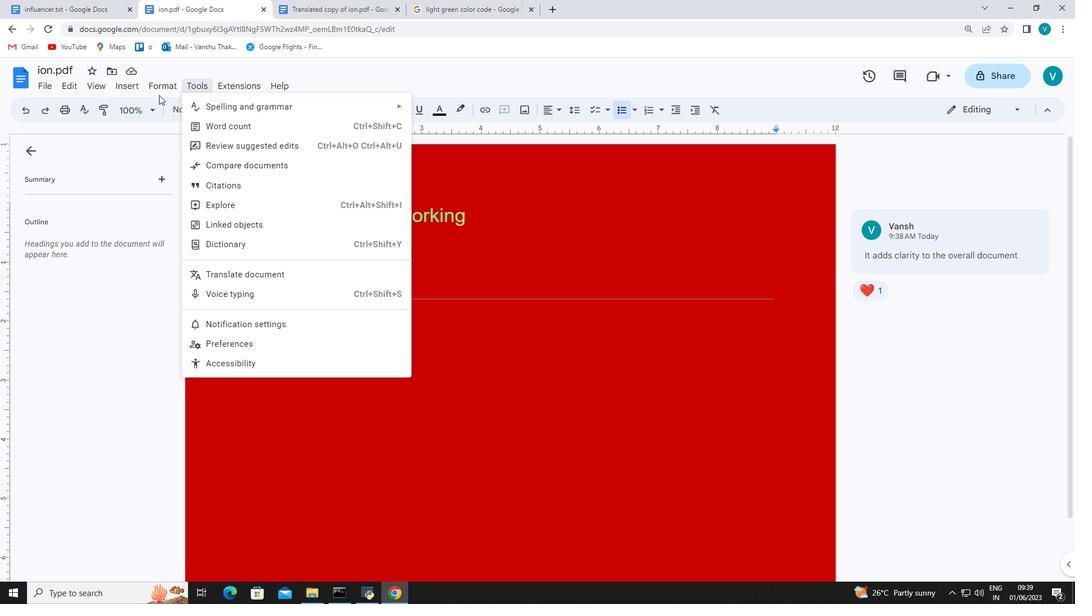
Action: Mouse pressed left at (161, 90)
Screenshot: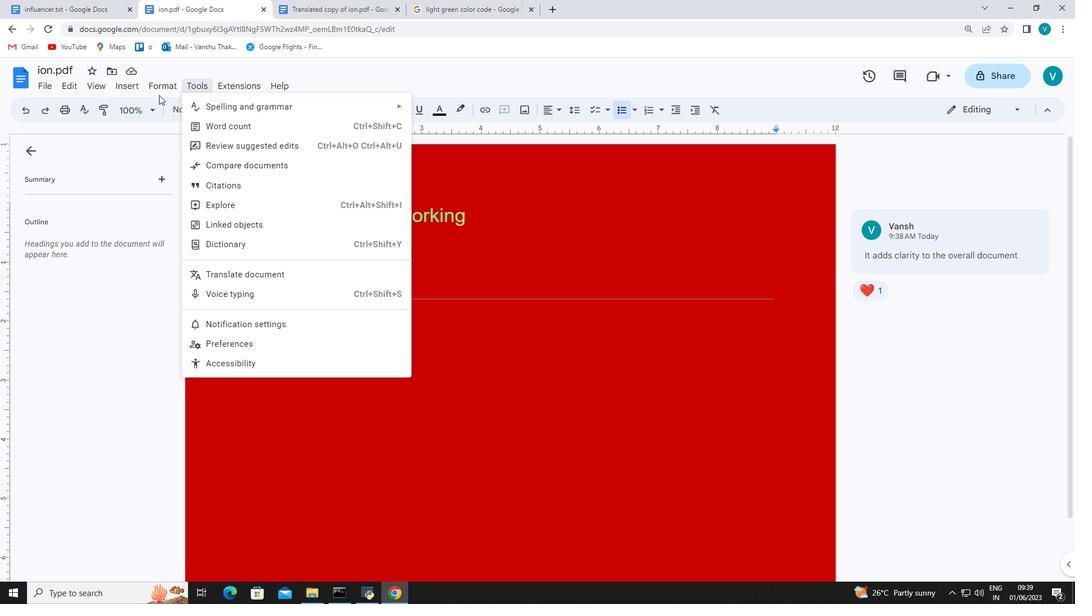 
Action: Mouse pressed left at (161, 90)
Screenshot: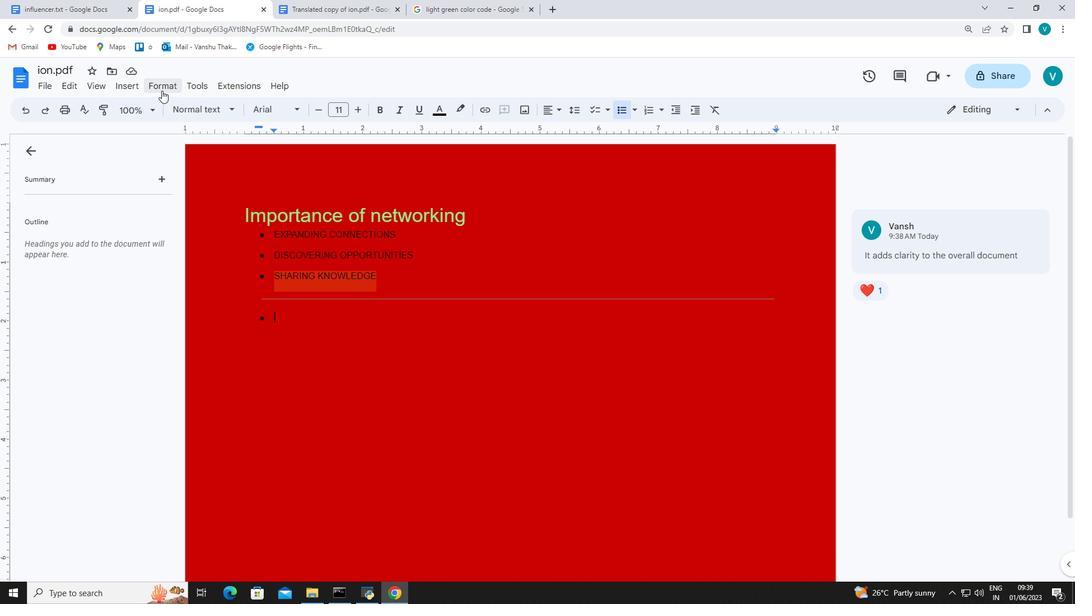 
Action: Mouse moved to (180, 379)
Screenshot: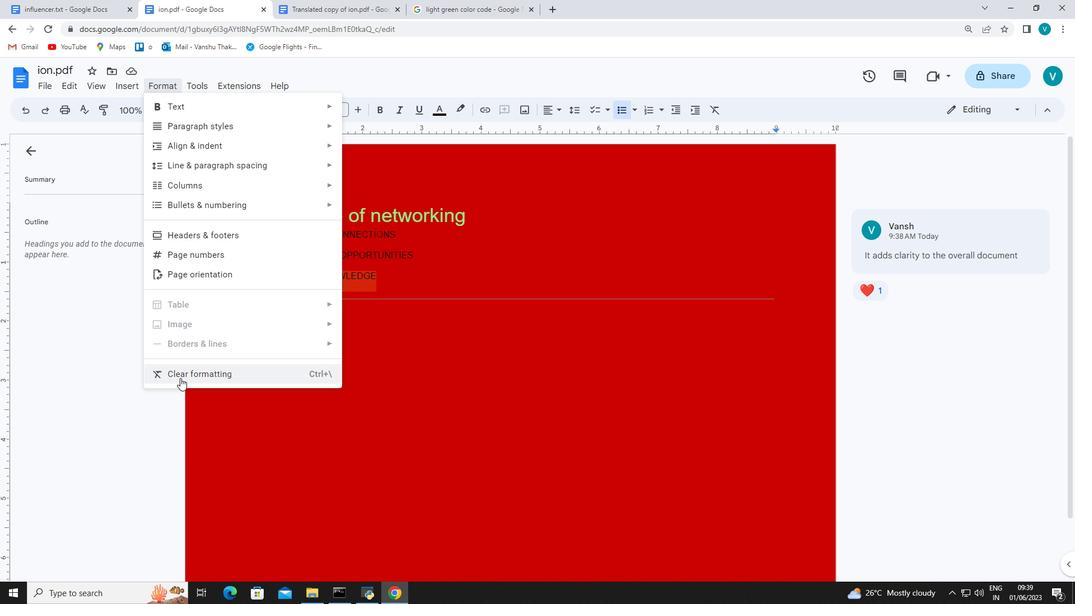 
Action: Mouse pressed left at (180, 379)
Screenshot: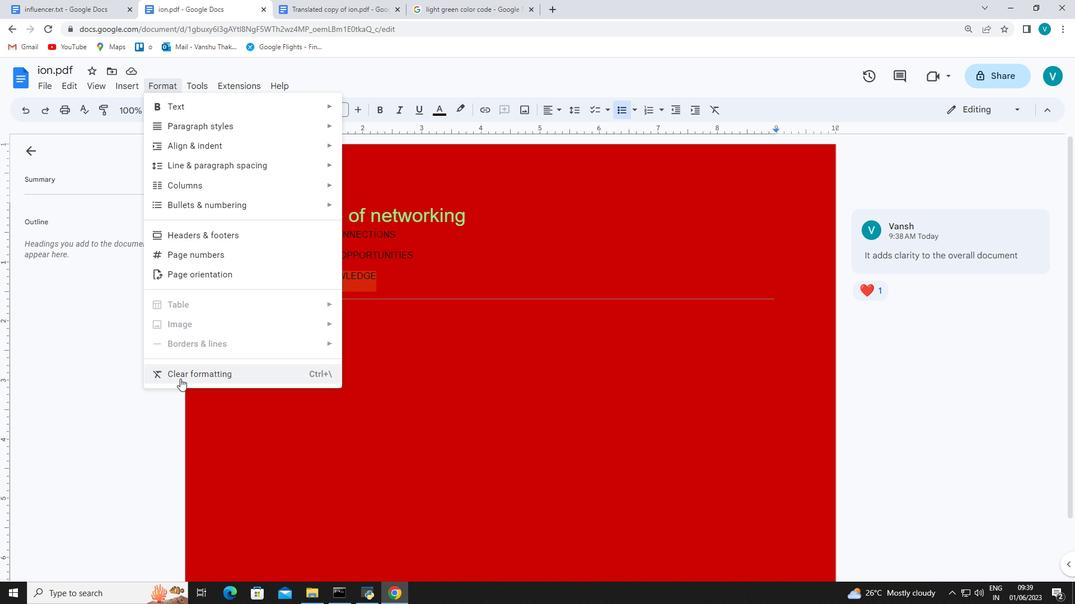 
